 Task: Add a signature Jacob Baker containing With gratitude and appreciation, Jacob Baker to email address softage.2@softage.net and add a folder Valentines Day gifts
Action: Mouse moved to (557, 384)
Screenshot: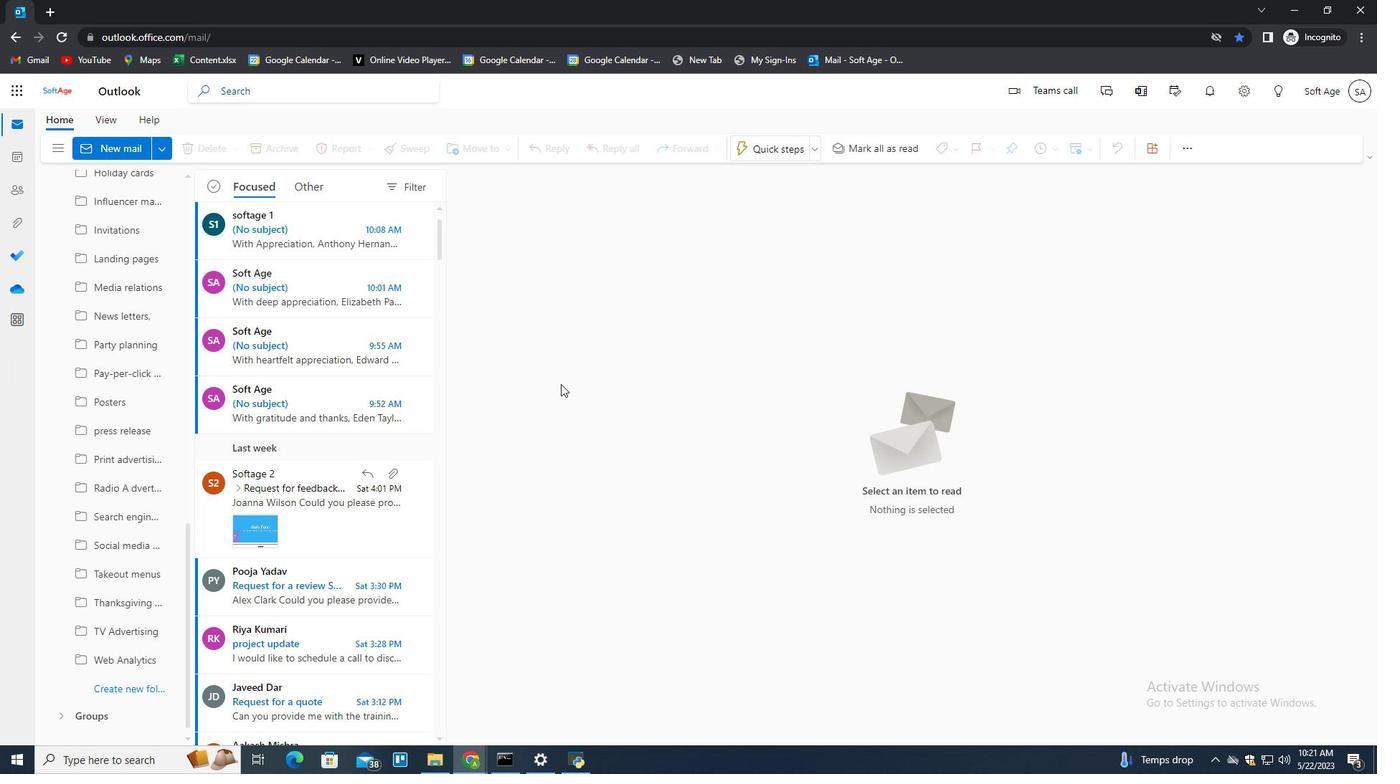 
Action: Key pressed n
Screenshot: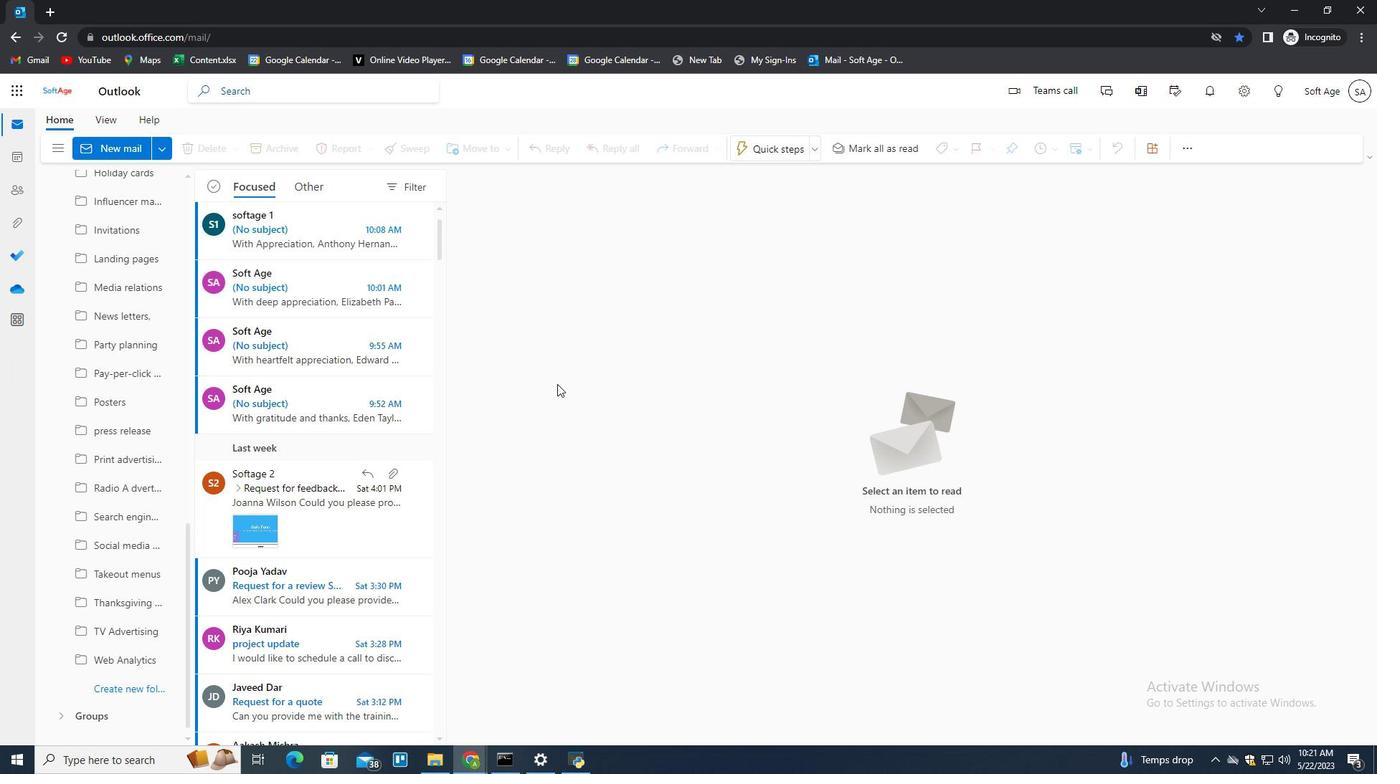 
Action: Mouse moved to (935, 149)
Screenshot: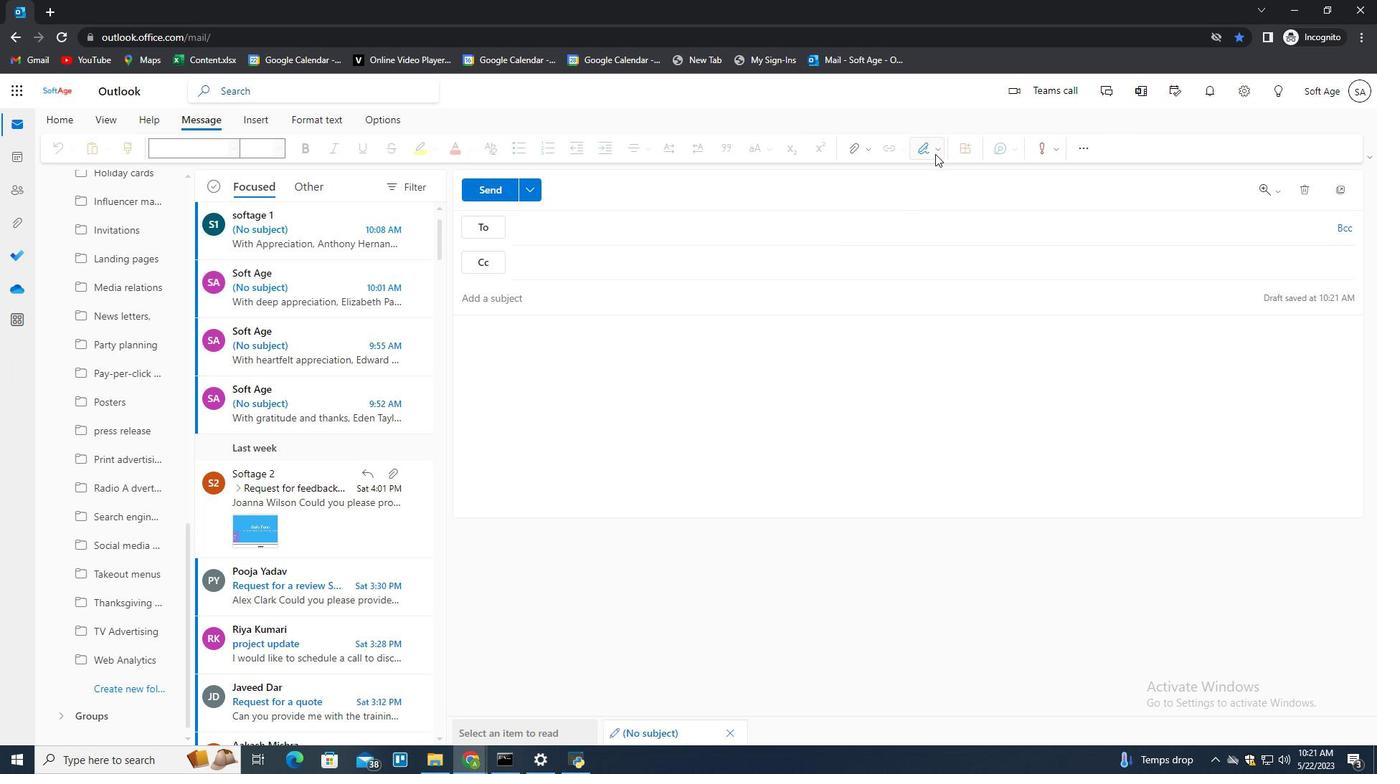 
Action: Mouse pressed left at (935, 149)
Screenshot: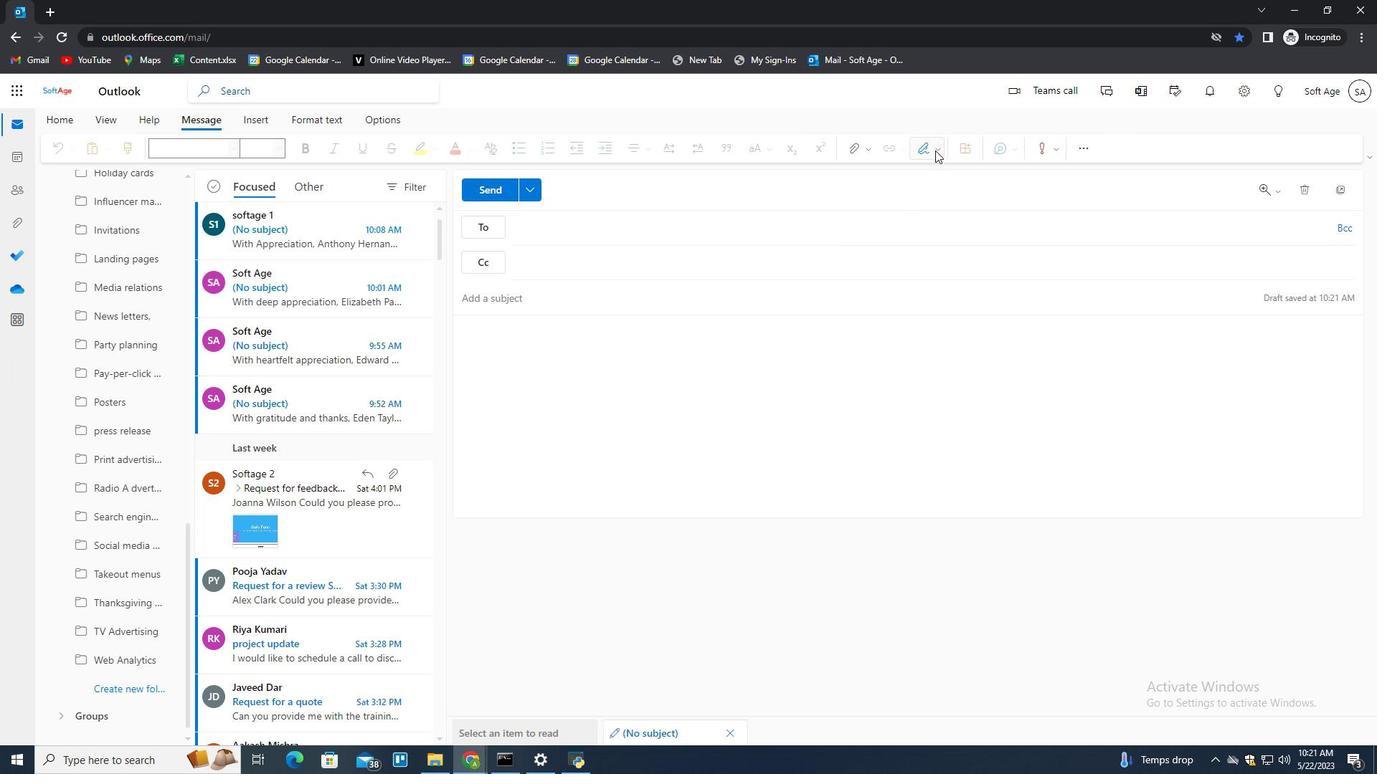 
Action: Mouse moved to (900, 204)
Screenshot: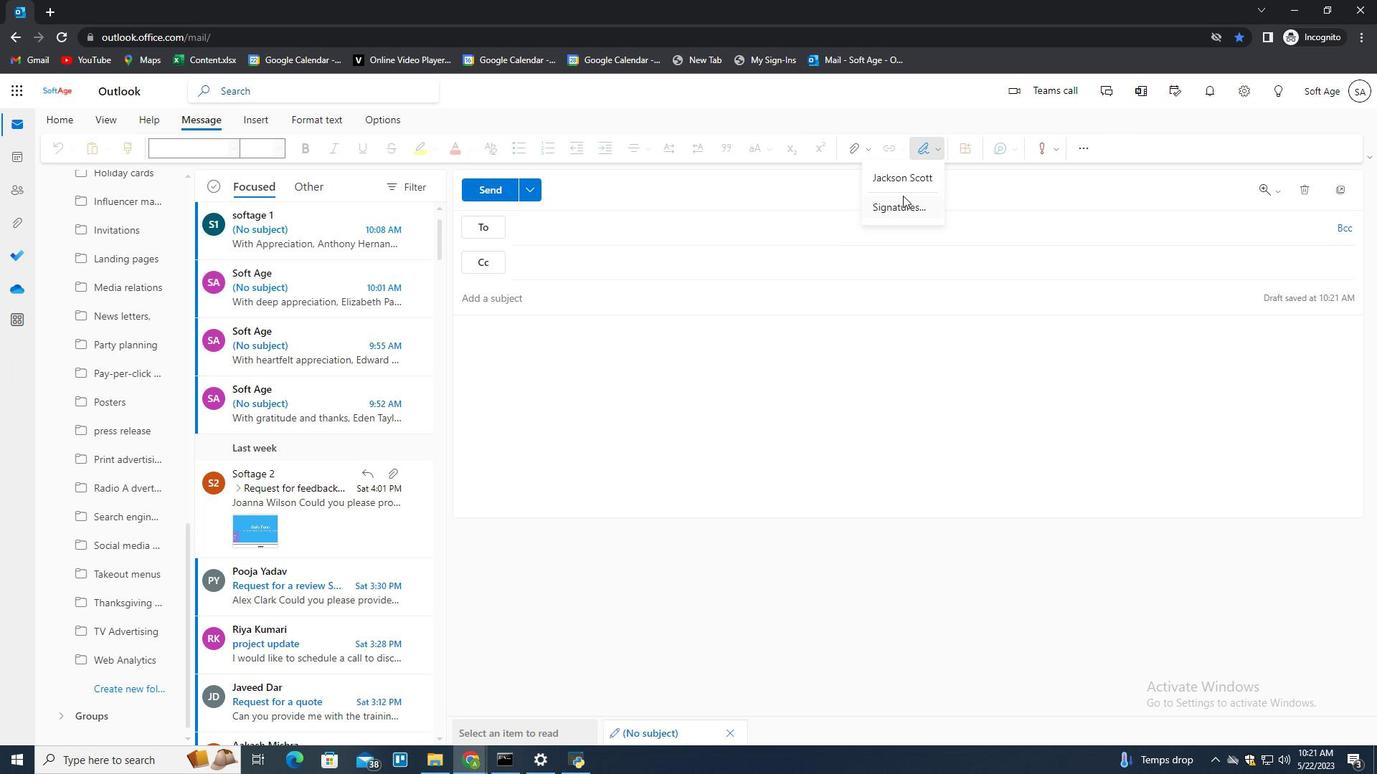 
Action: Mouse pressed left at (900, 204)
Screenshot: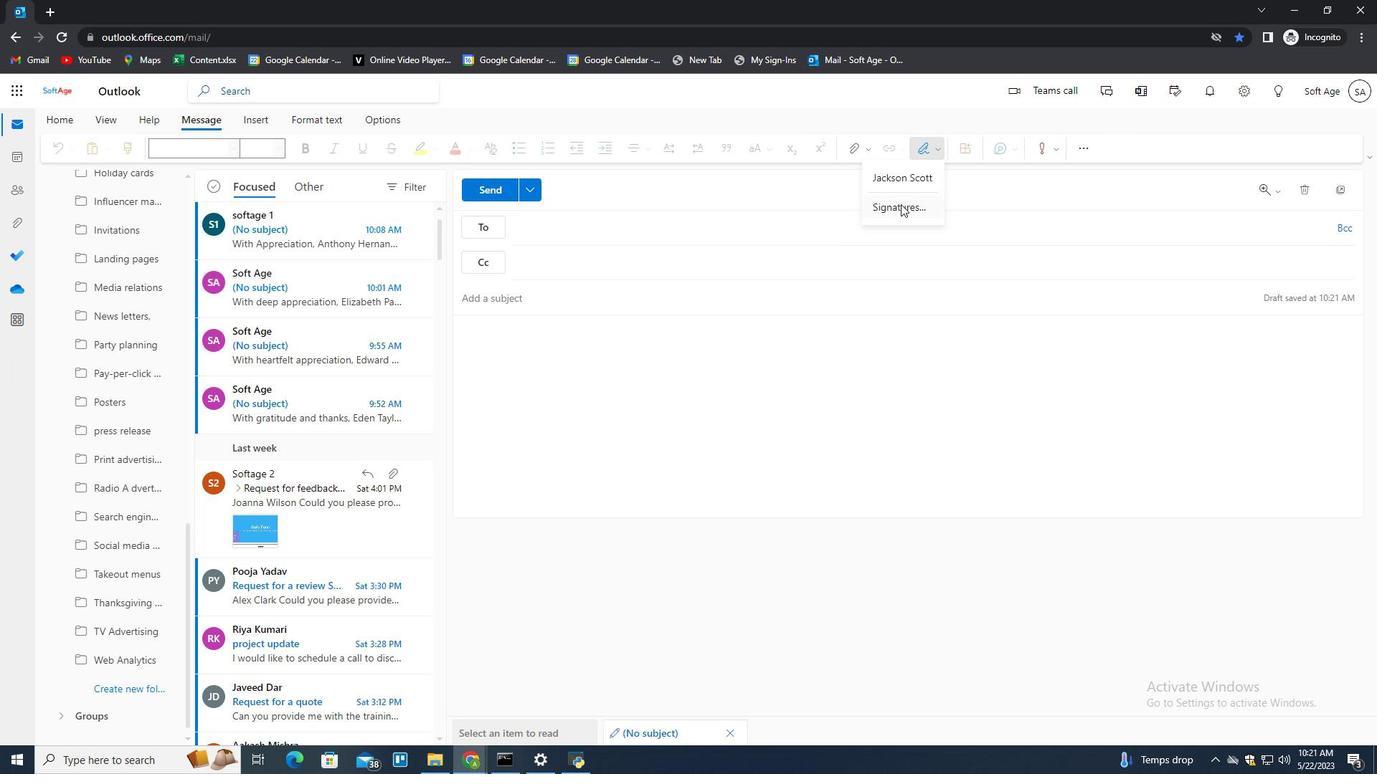 
Action: Mouse moved to (983, 258)
Screenshot: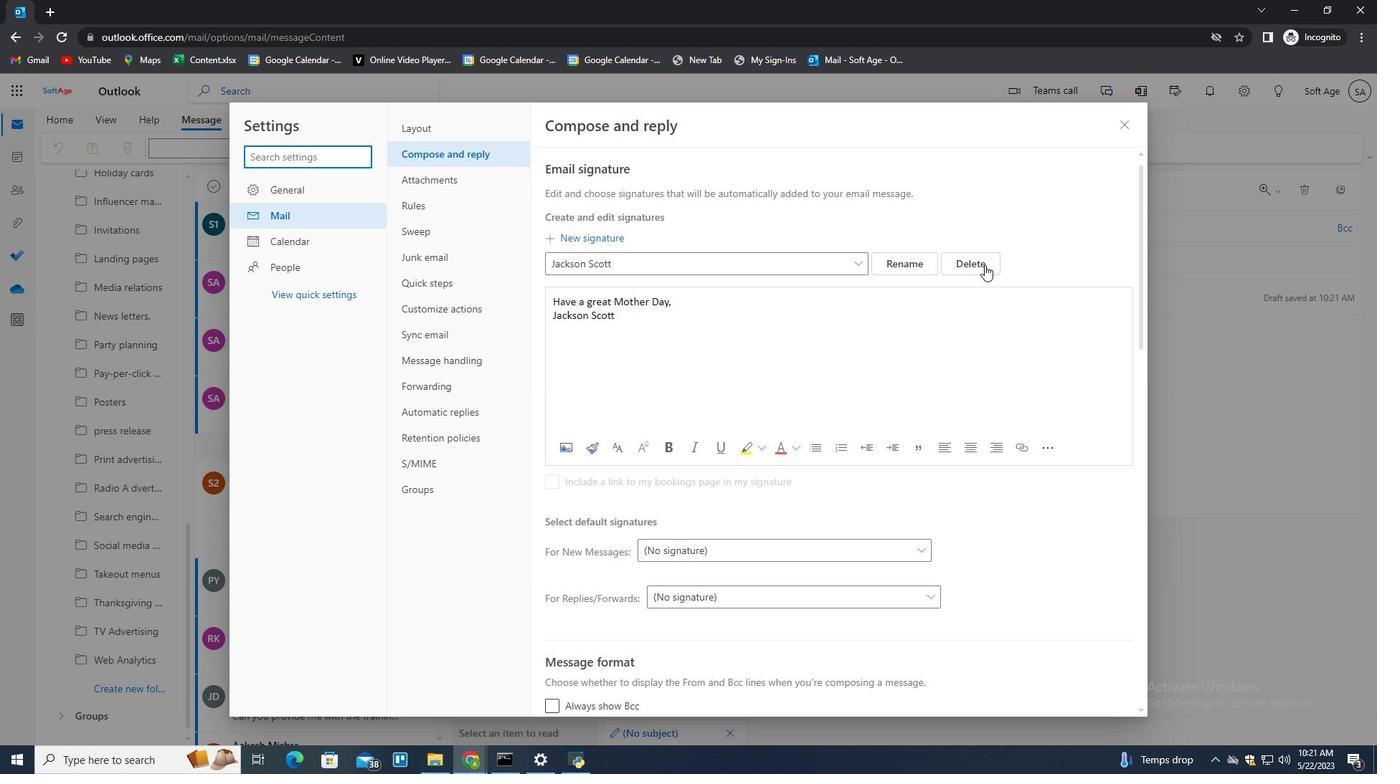 
Action: Mouse pressed left at (983, 258)
Screenshot: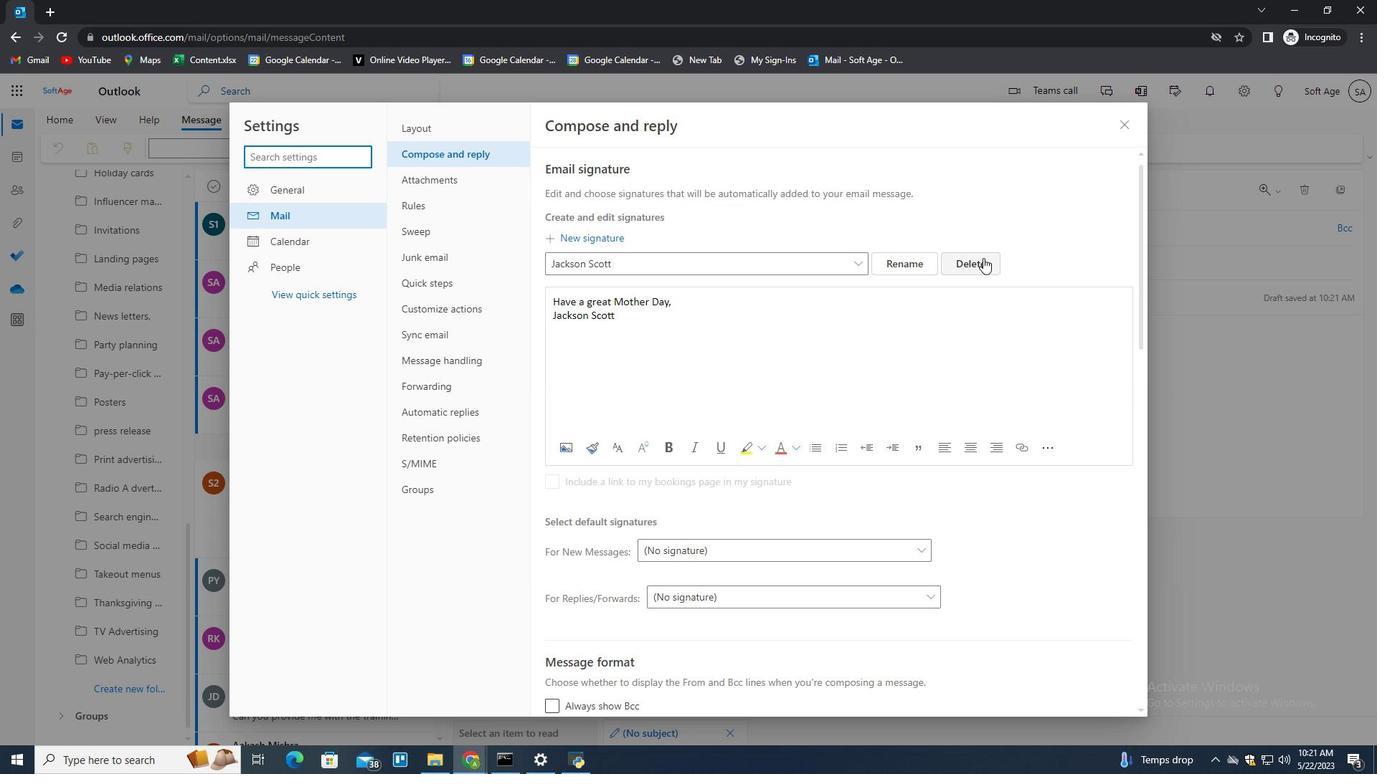 
Action: Mouse moved to (974, 262)
Screenshot: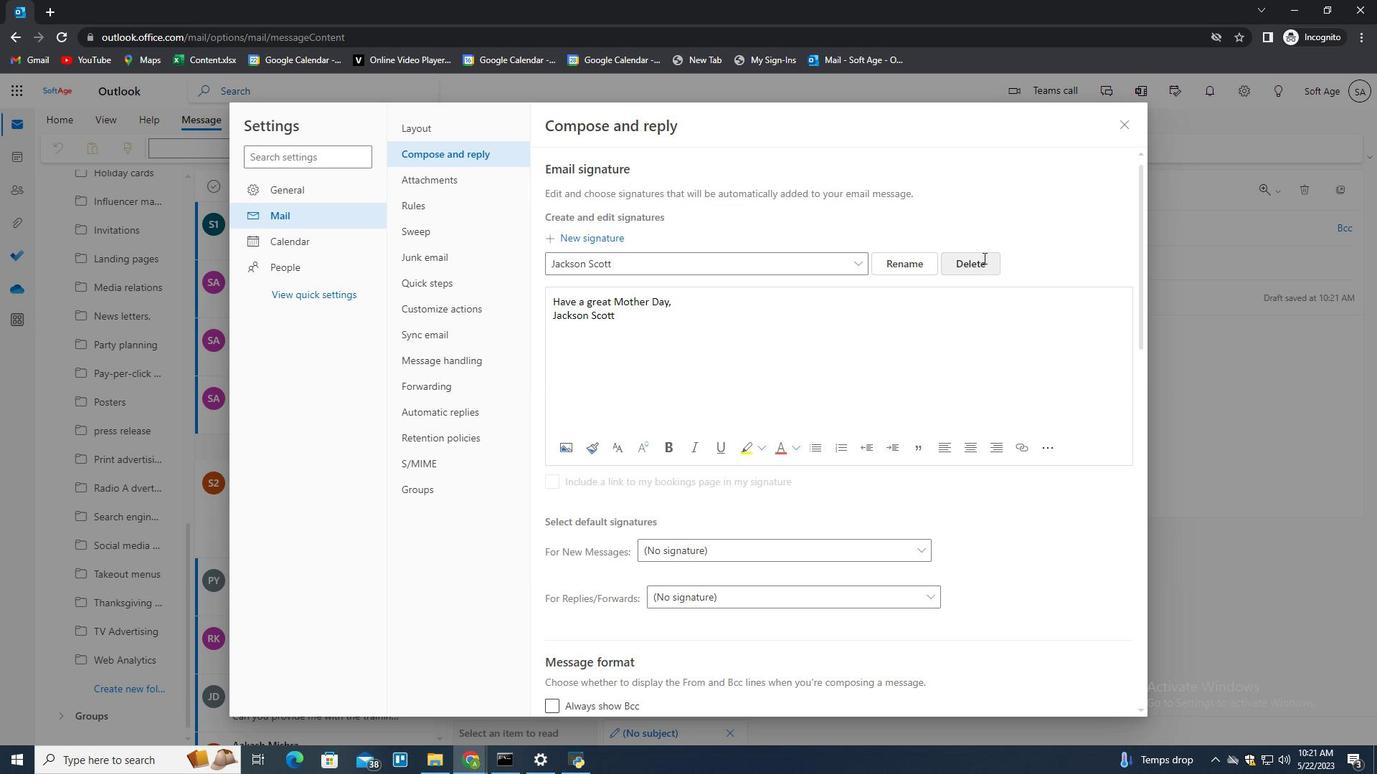 
Action: Mouse pressed left at (974, 262)
Screenshot: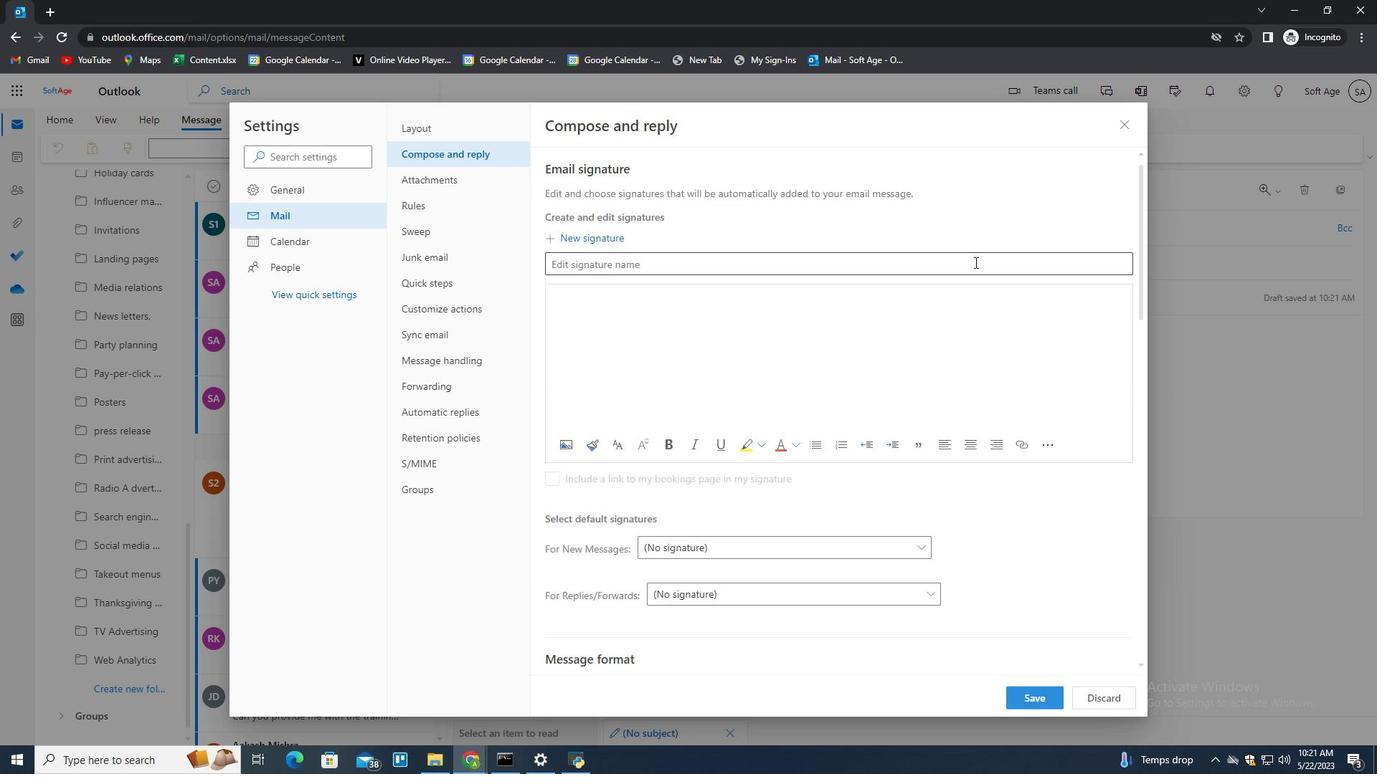 
Action: Mouse moved to (1002, 231)
Screenshot: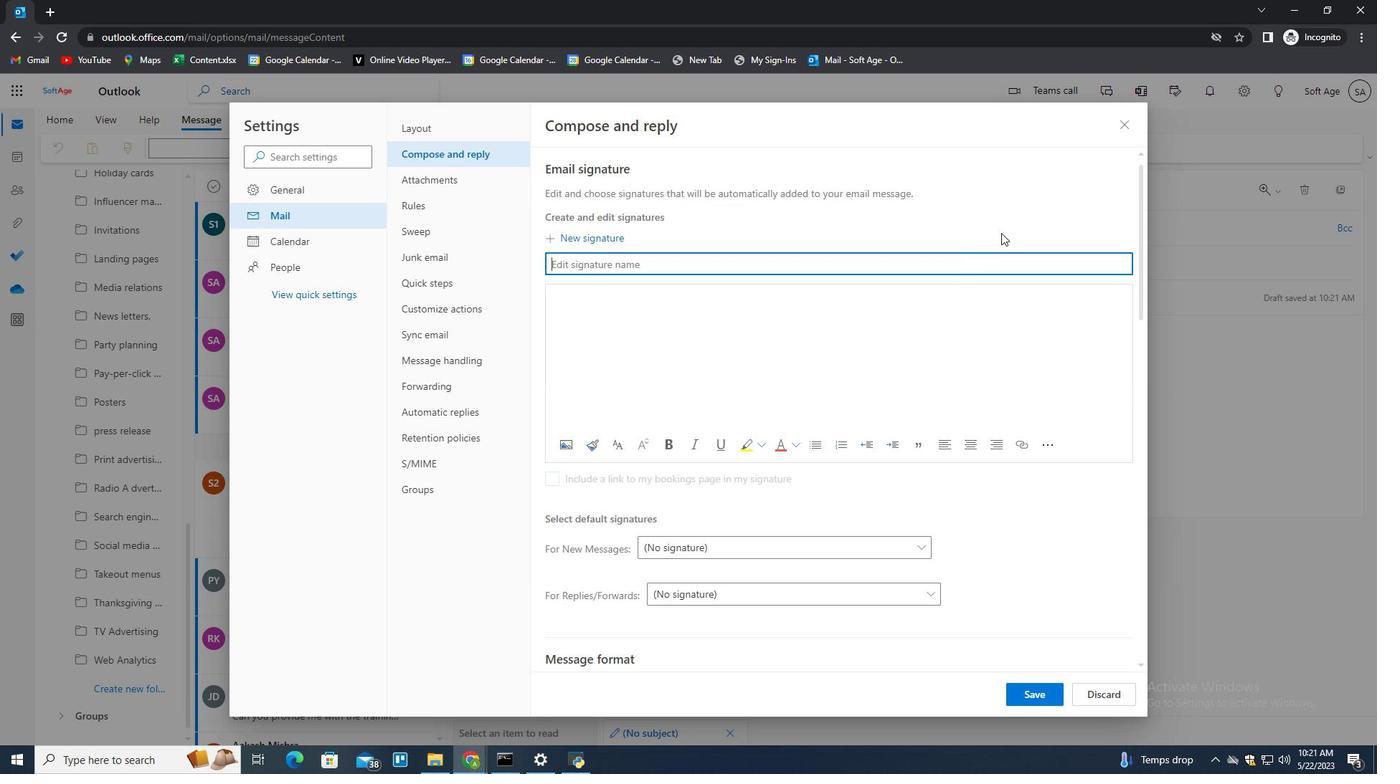 
Action: Key pressed <Key.shift>Jacob<Key.space><Key.shift>Da<Key.backspace><Key.backspace>b<Key.backspace><Key.shift>Baker<Key.tab><Key.shift>With<Key.space>gratitude<Key.space>and<Key.space>apprecitation,<Key.shift_r><Key.enter><Key.shift>Ja<Key.backspace><Key.backspace><Key.backspace><Key.backspace><Key.backspace><Key.backspace><Key.backspace><Key.backspace><Key.backspace><Key.backspace>atio,<Key.shift_r><Key.enter><Key.shift><Key.shift><Key.shift><Key.shift><Key.shift>Jo<Key.backspace>abo<Key.backspace><Key.backspace>v<Key.backspace>coc<Key.backspace>g<Key.space><Key.backspace><Key.backspace>b<Key.space><Key.shift>Ga<Key.backspace><Key.backspace><Key.shift>Baker
Screenshot: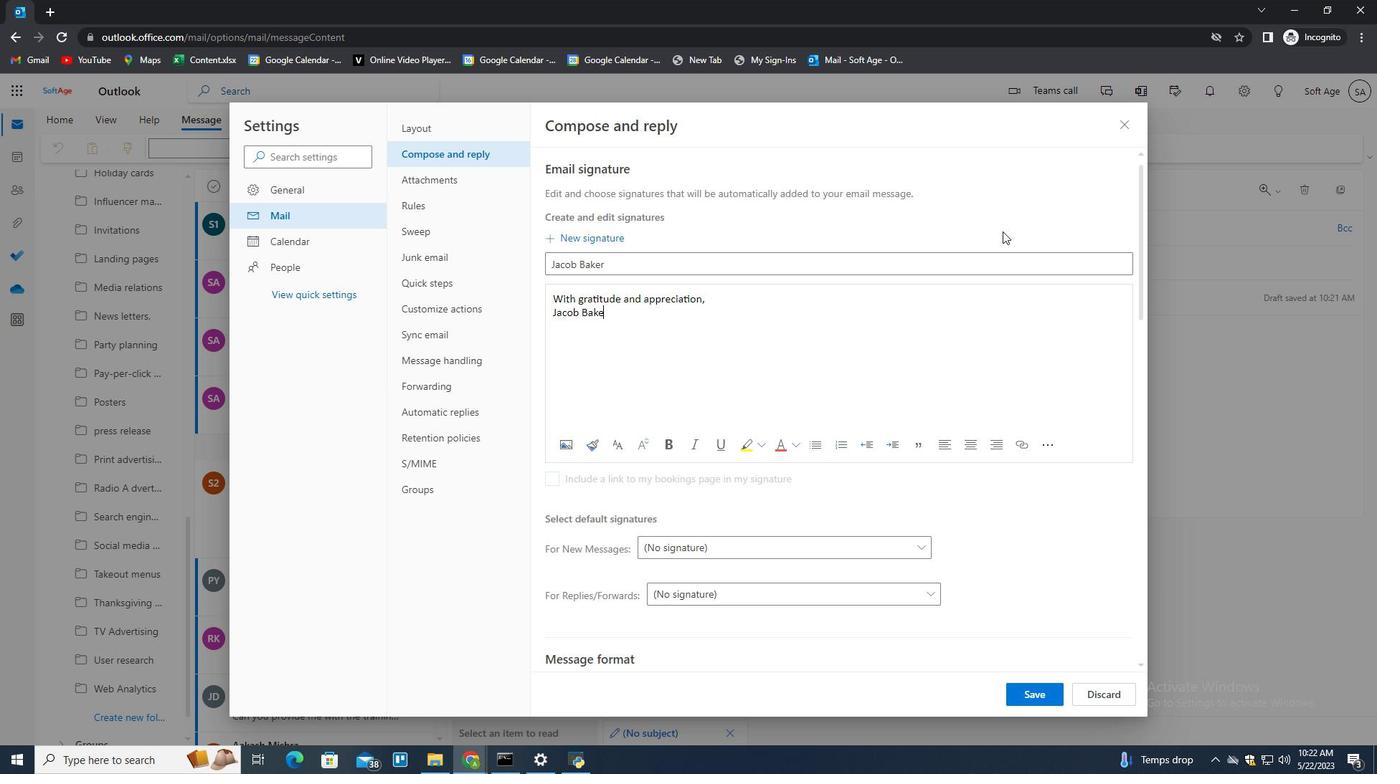 
Action: Mouse moved to (1029, 697)
Screenshot: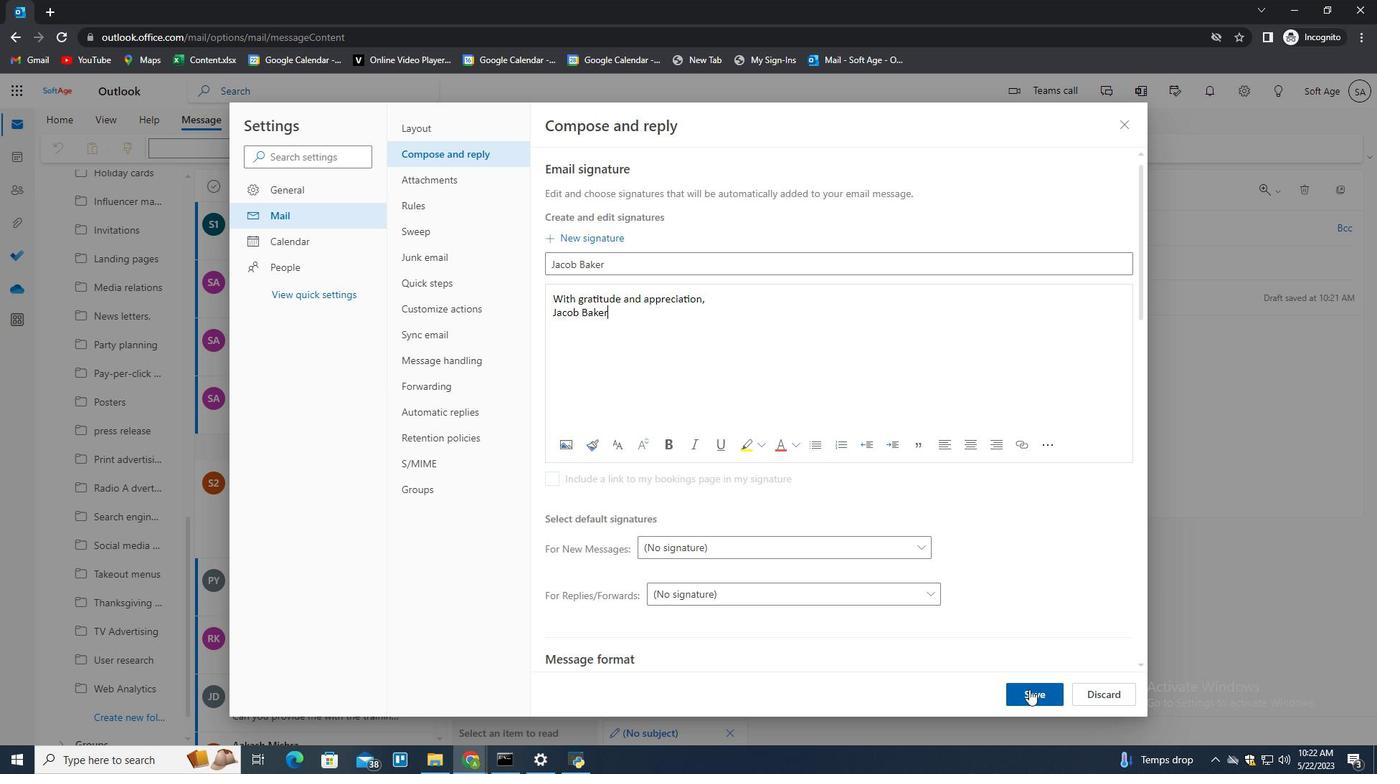 
Action: Mouse pressed left at (1029, 697)
Screenshot: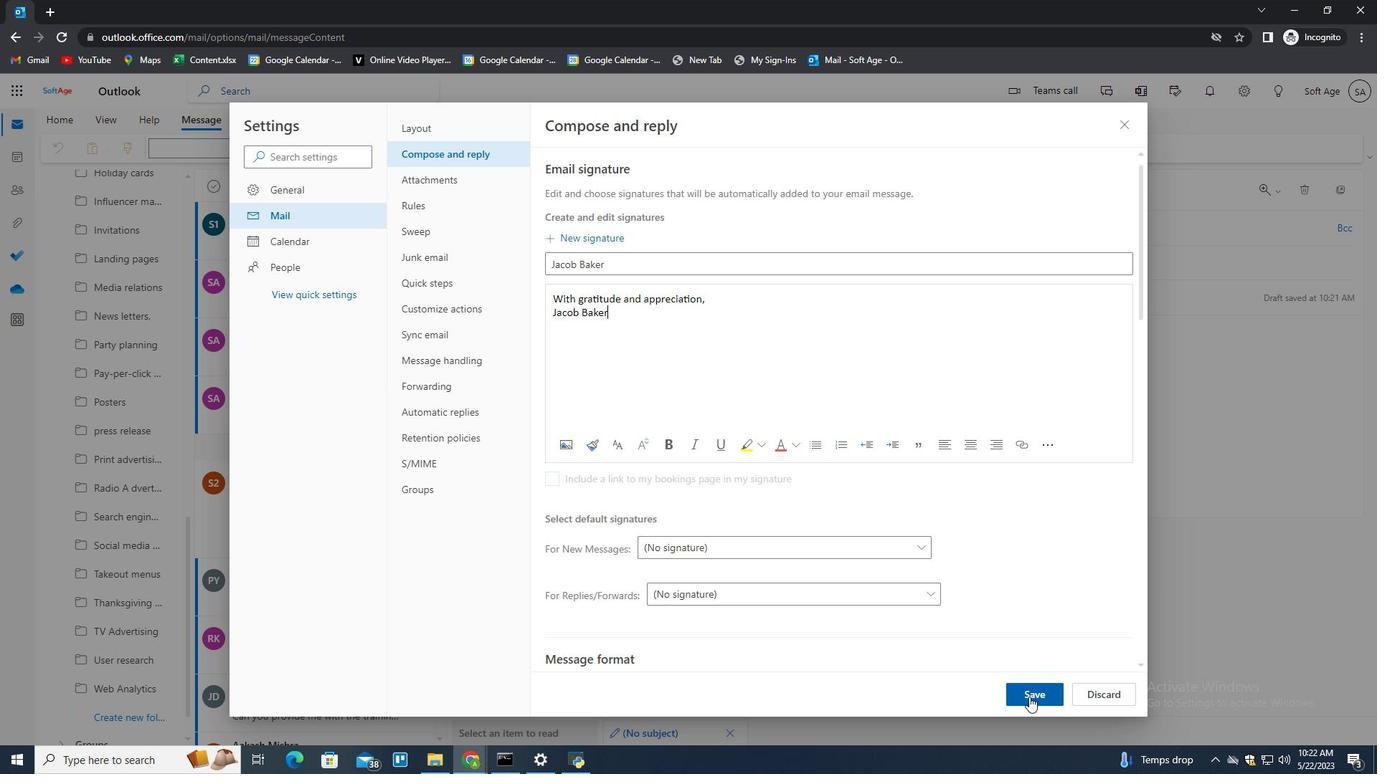 
Action: Mouse moved to (1228, 477)
Screenshot: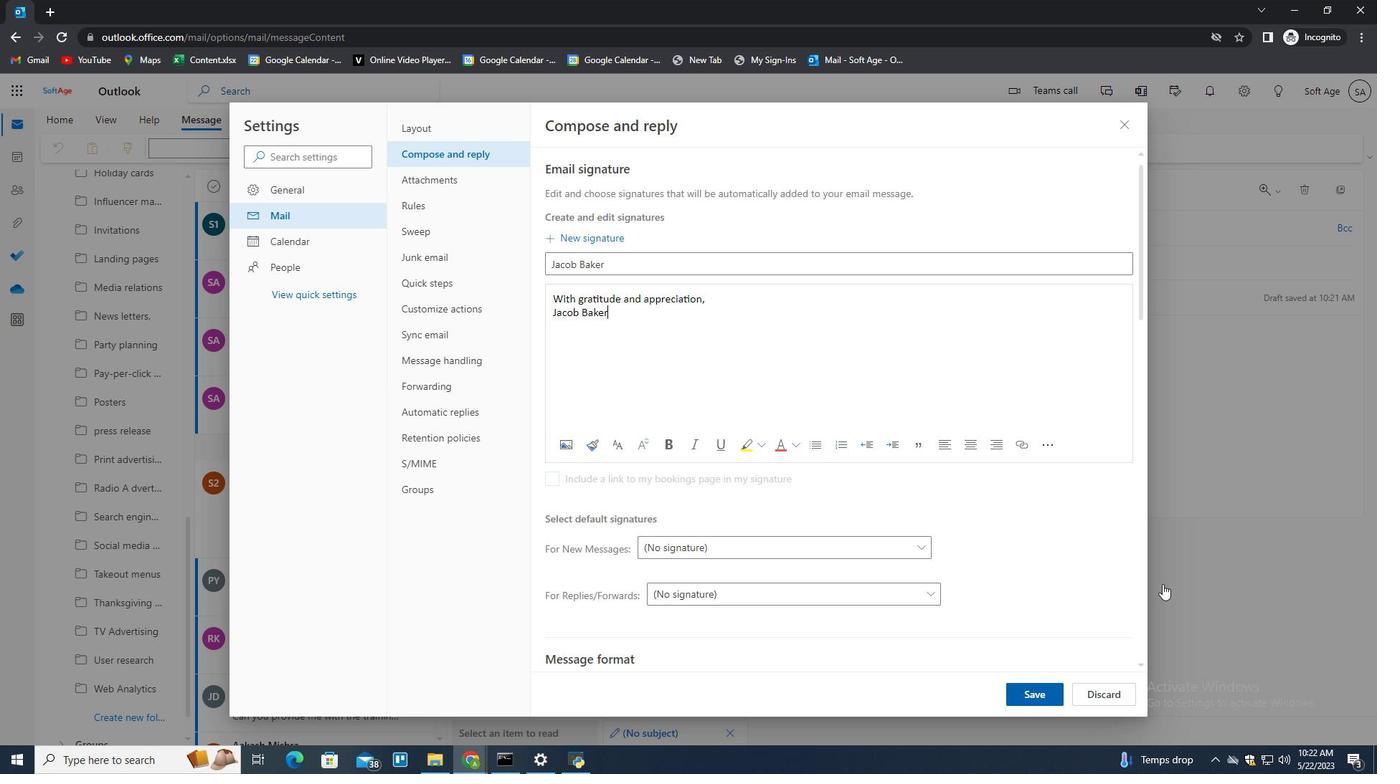 
Action: Mouse pressed left at (1228, 477)
Screenshot: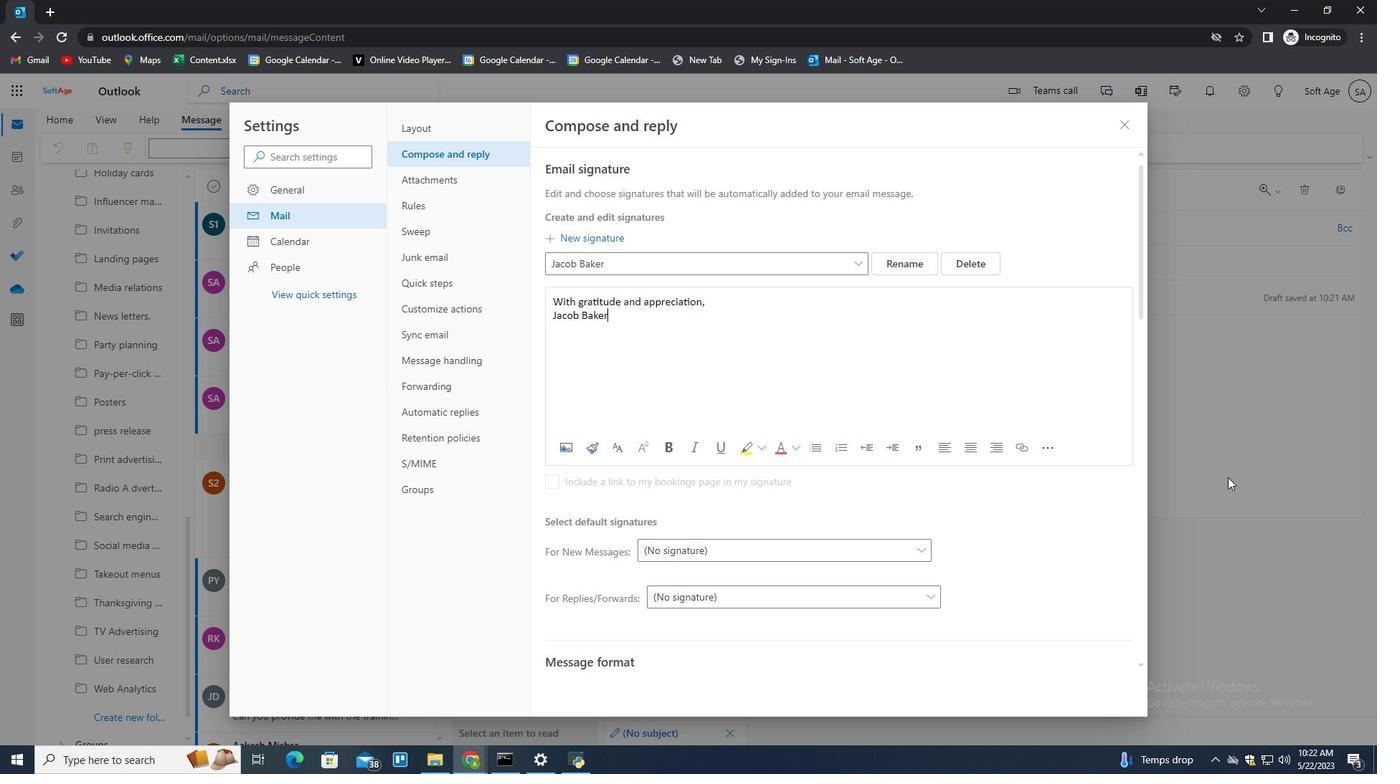 
Action: Mouse moved to (919, 148)
Screenshot: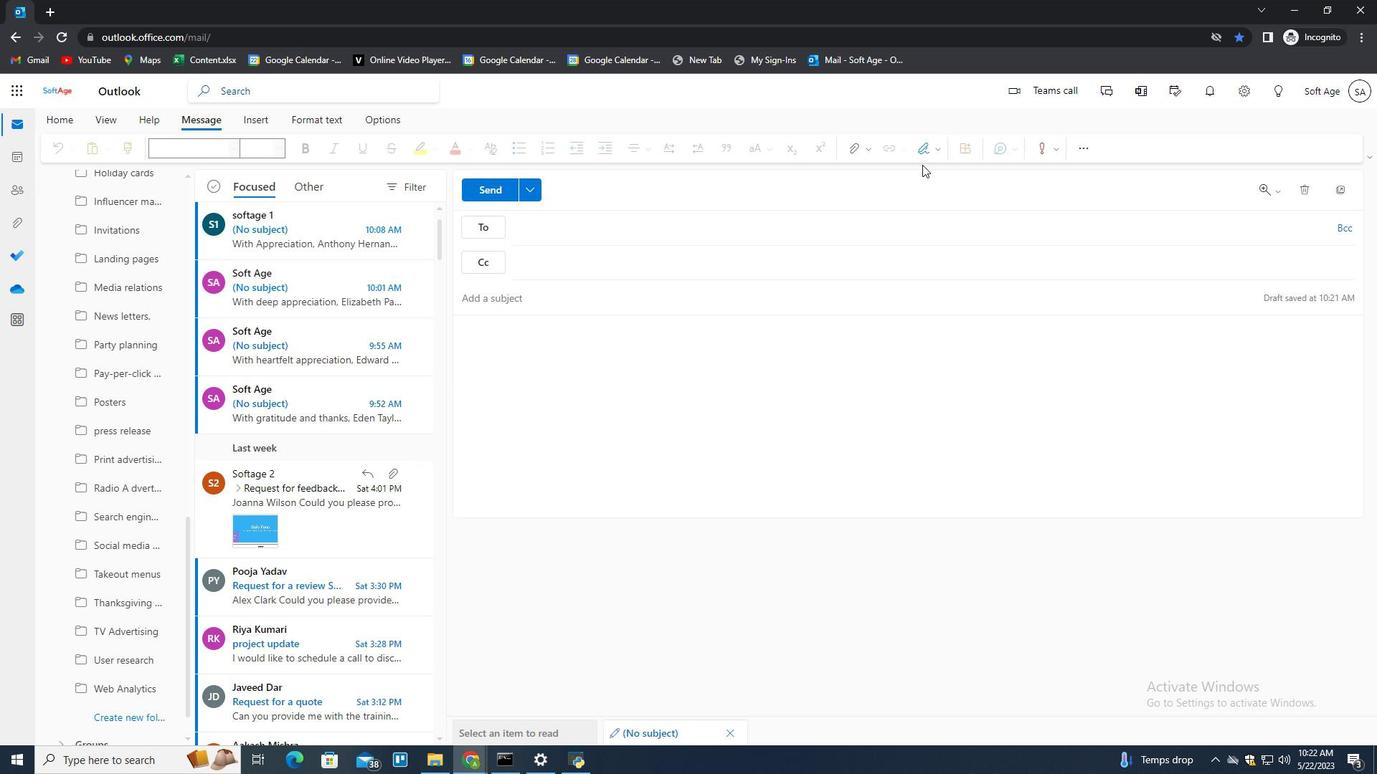 
Action: Mouse pressed left at (919, 148)
Screenshot: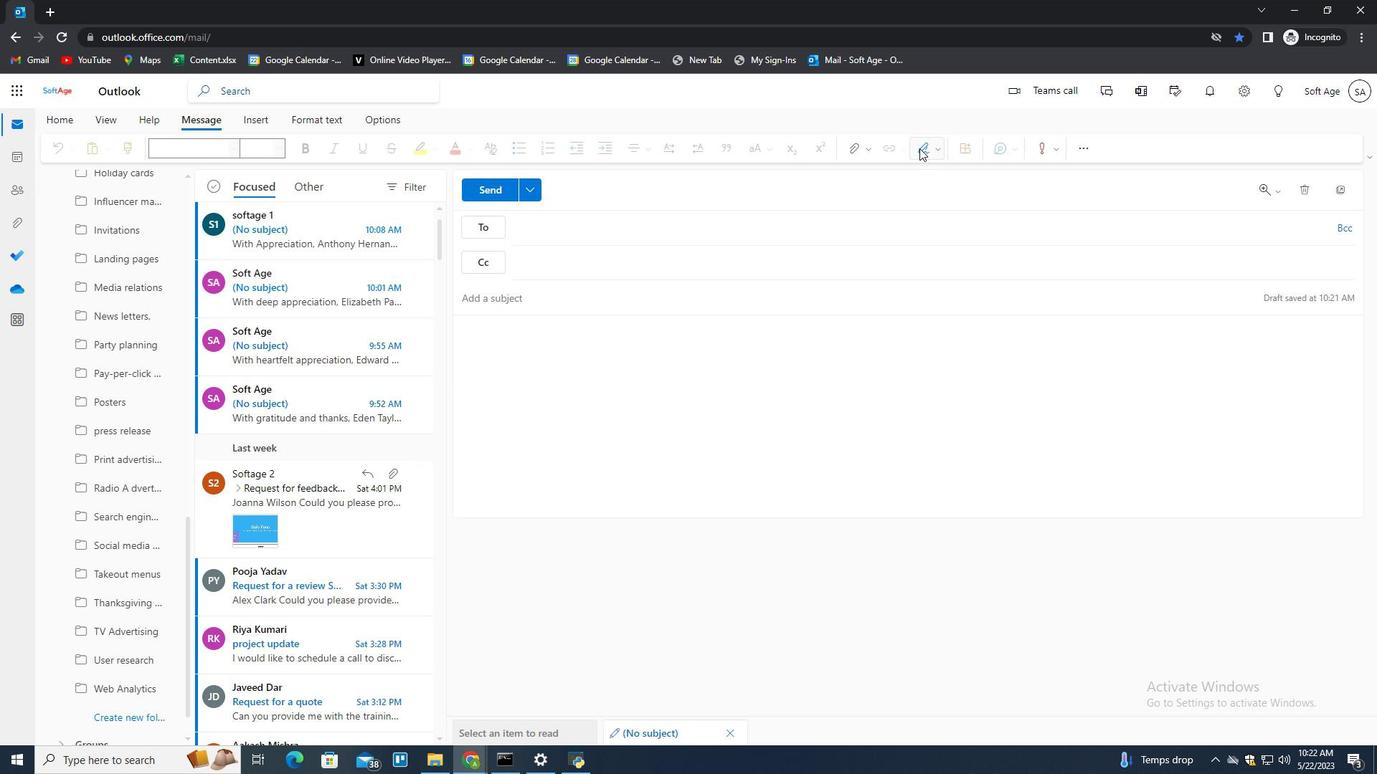 
Action: Mouse moved to (902, 181)
Screenshot: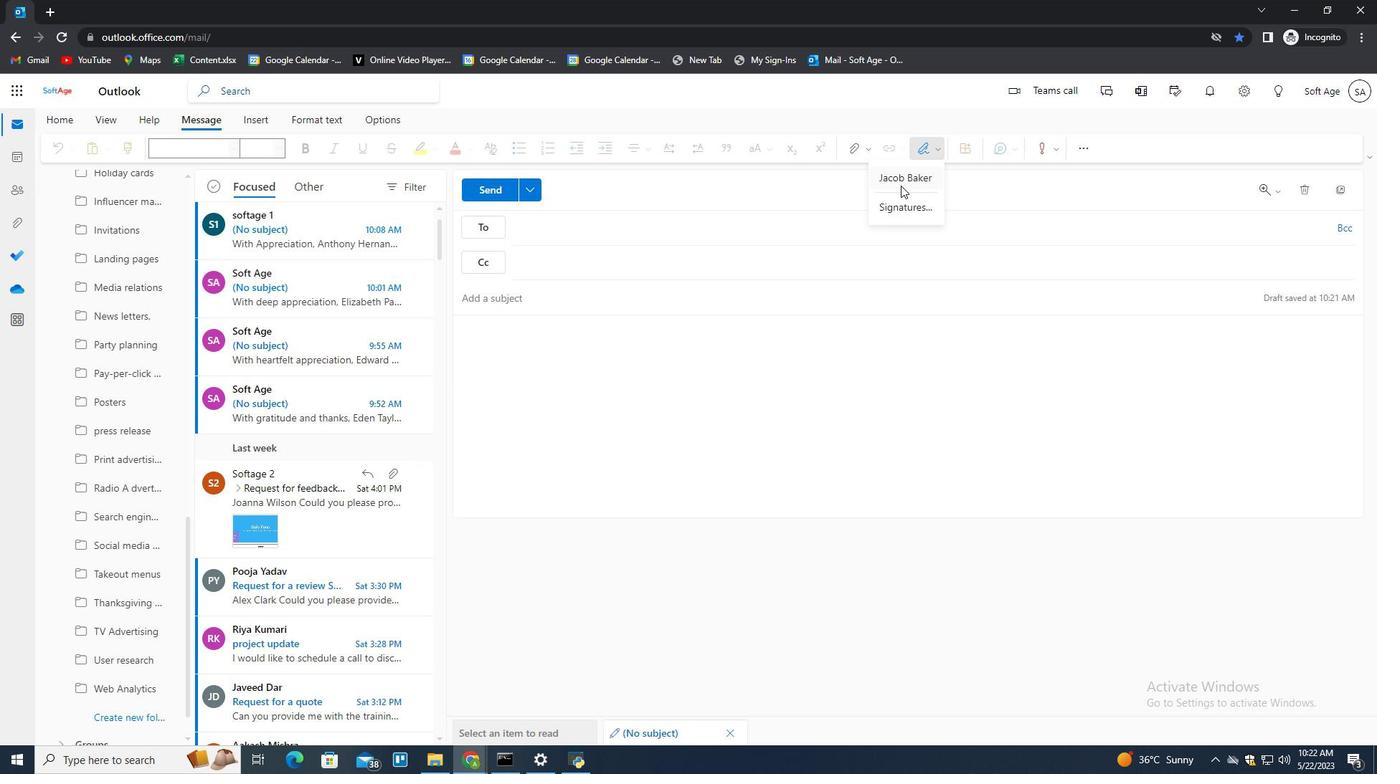 
Action: Mouse pressed left at (902, 181)
Screenshot: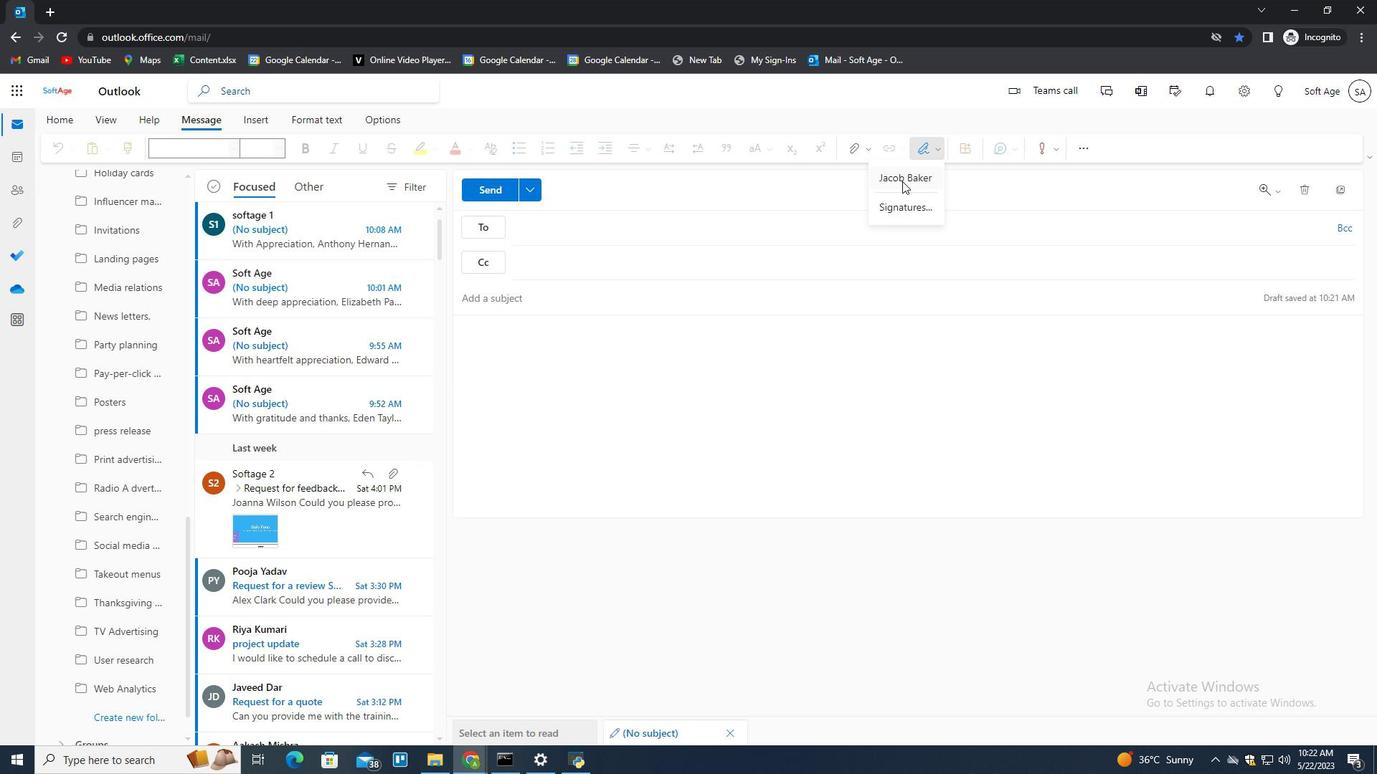 
Action: Mouse moved to (448, 465)
Screenshot: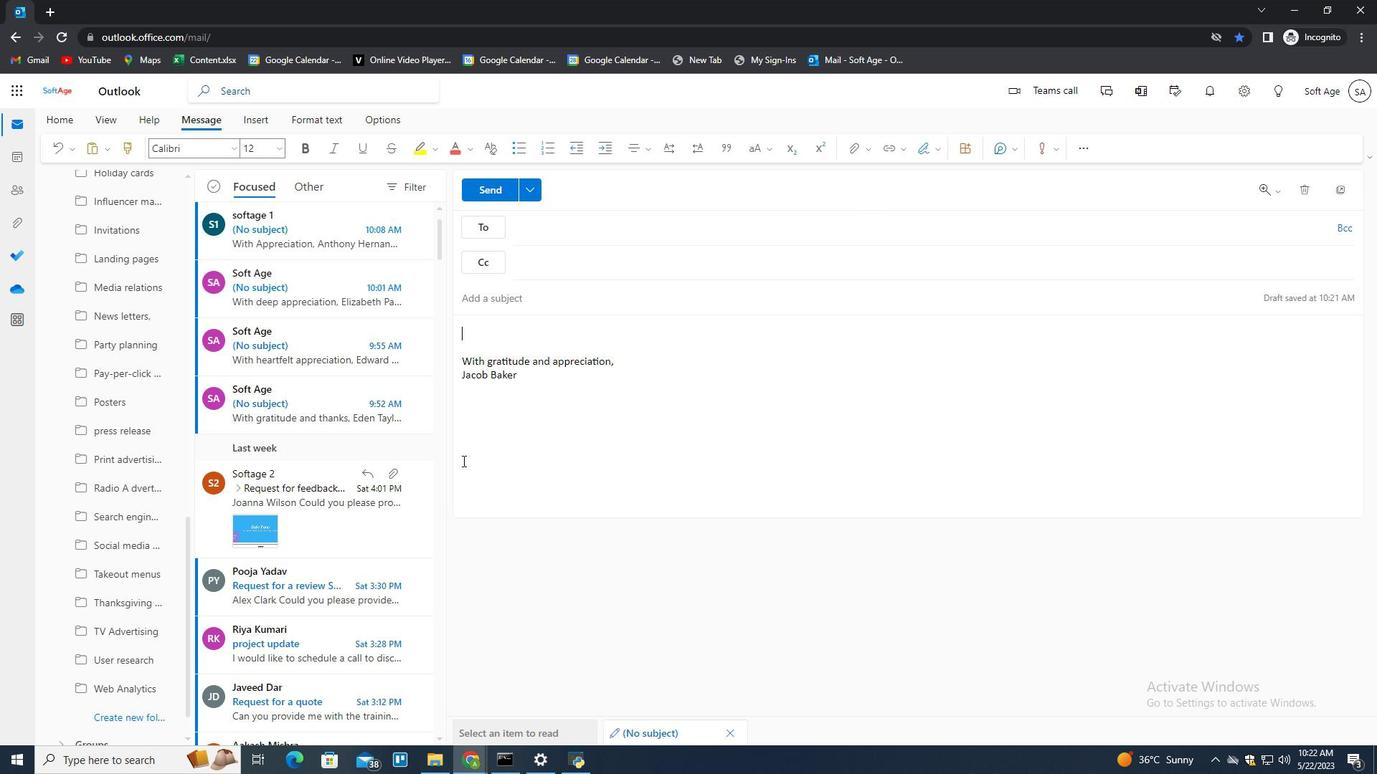 
Action: Mouse scrolled (448, 464) with delta (0, 0)
Screenshot: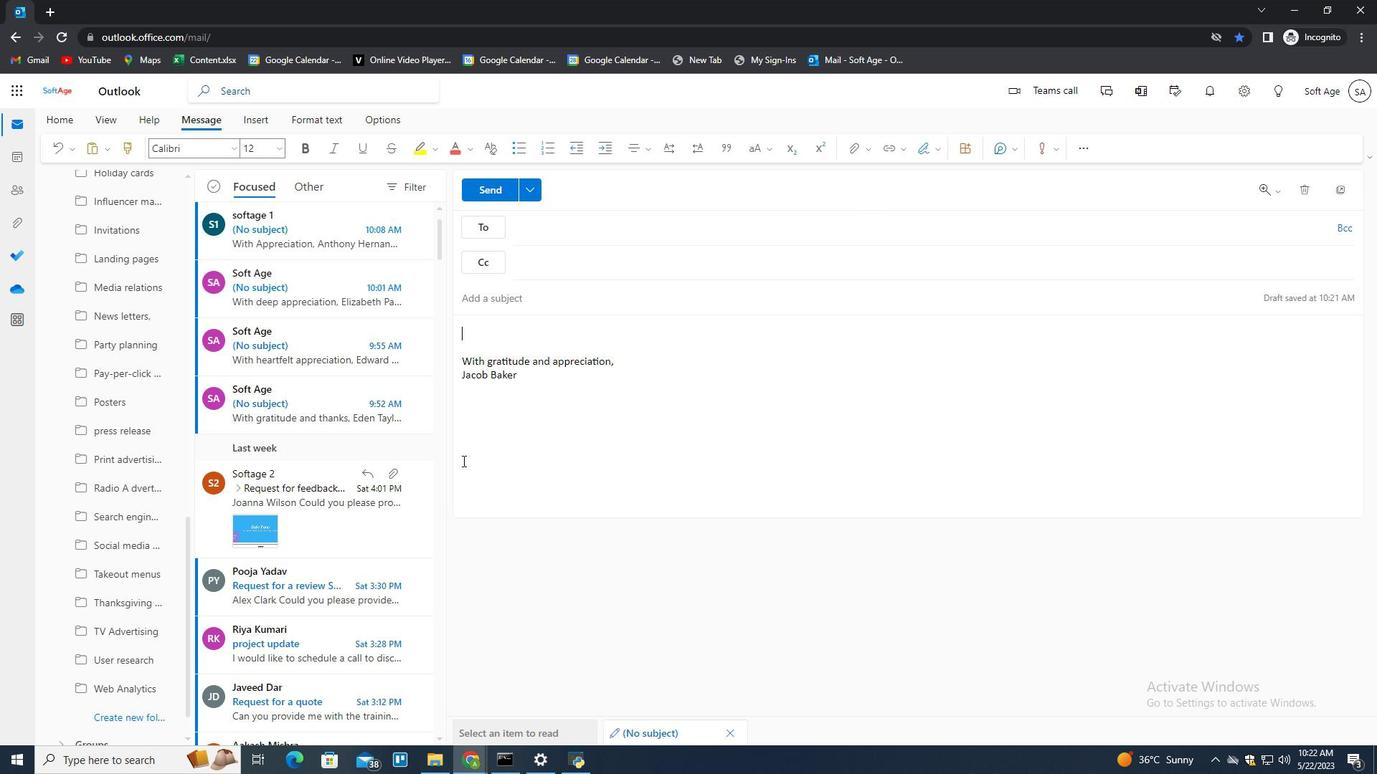 
Action: Mouse moved to (447, 466)
Screenshot: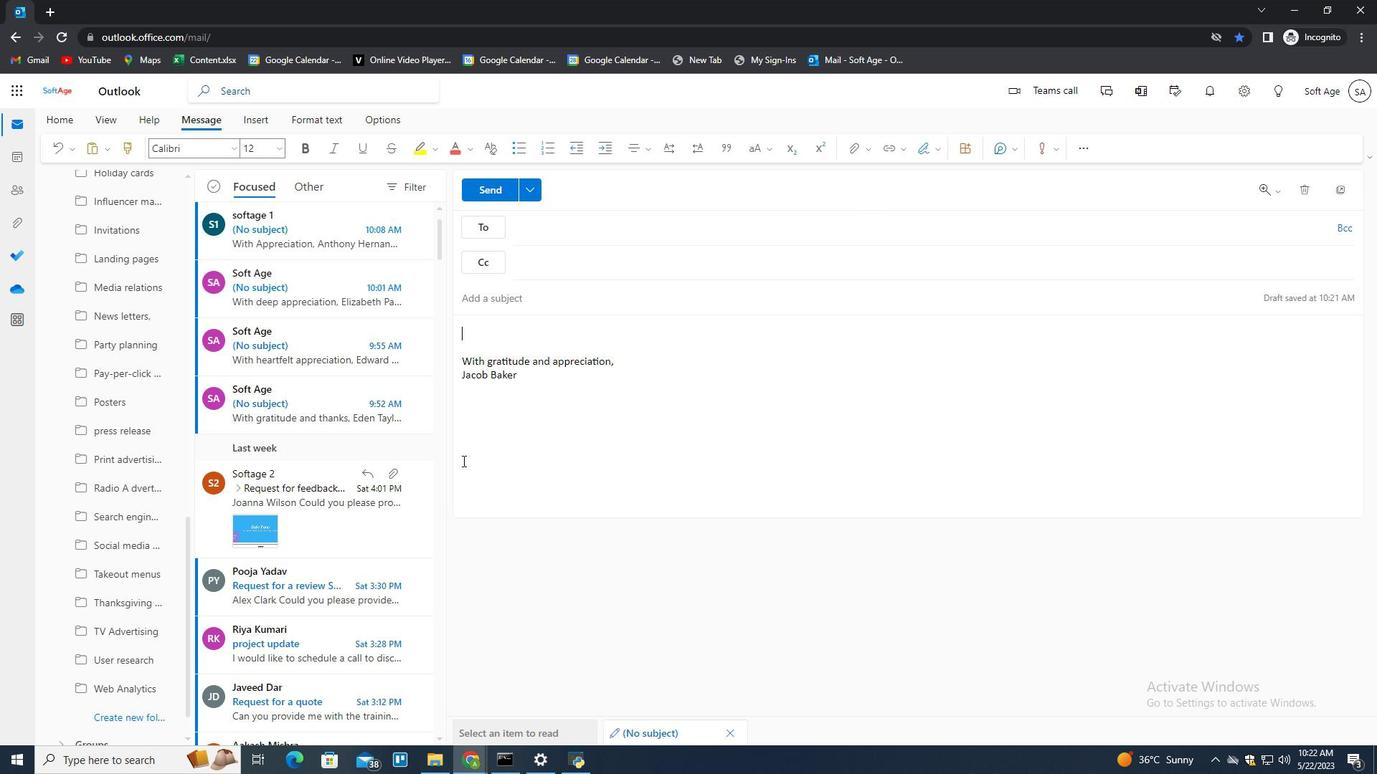 
Action: Mouse scrolled (447, 465) with delta (0, 0)
Screenshot: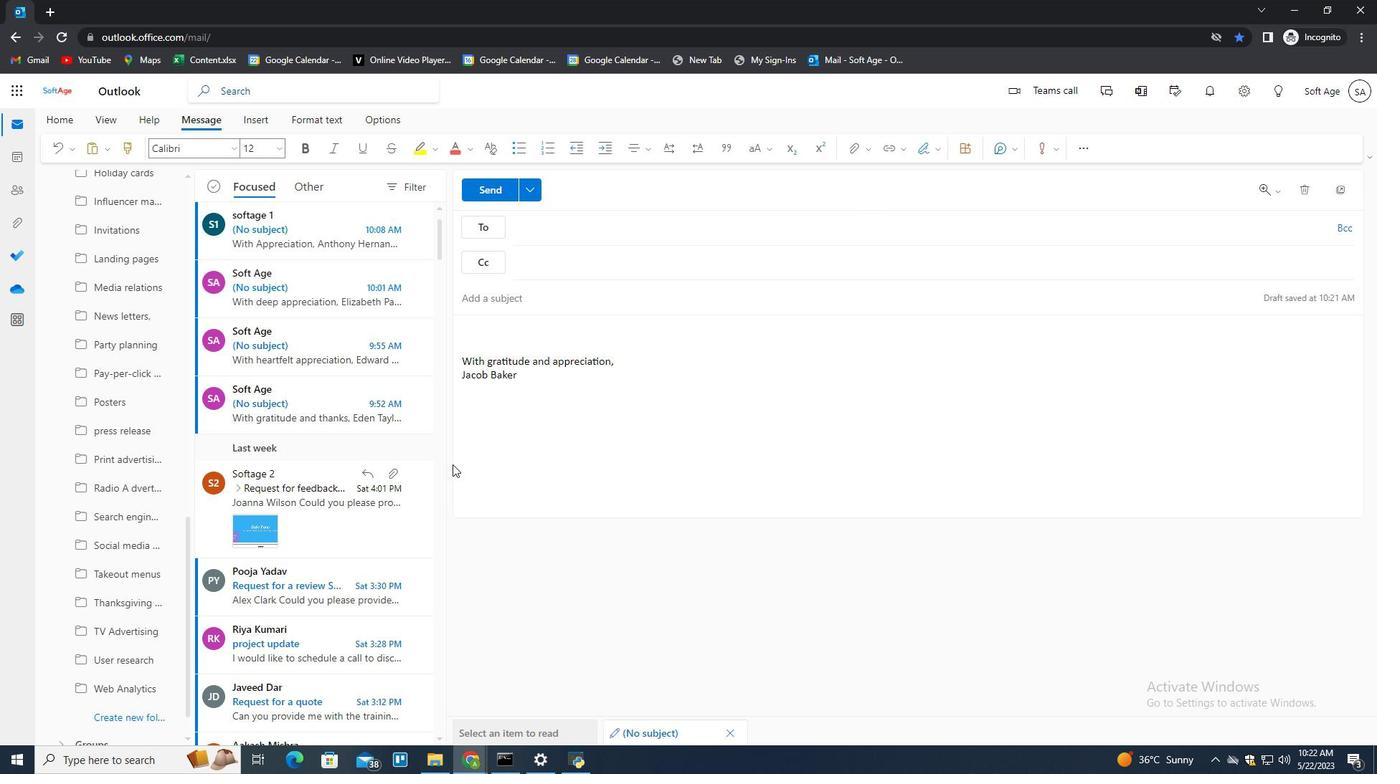 
Action: Mouse scrolled (447, 465) with delta (0, 0)
Screenshot: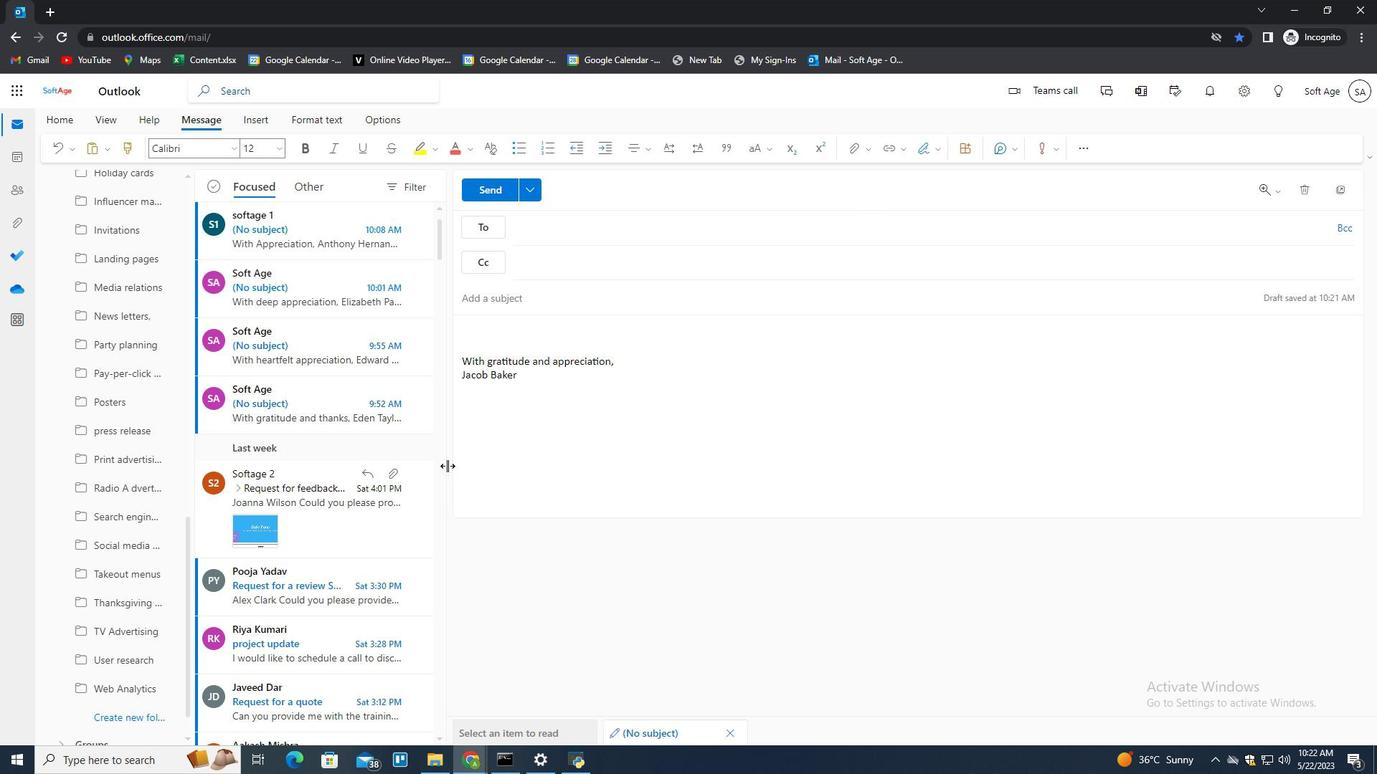 
Action: Mouse moved to (444, 466)
Screenshot: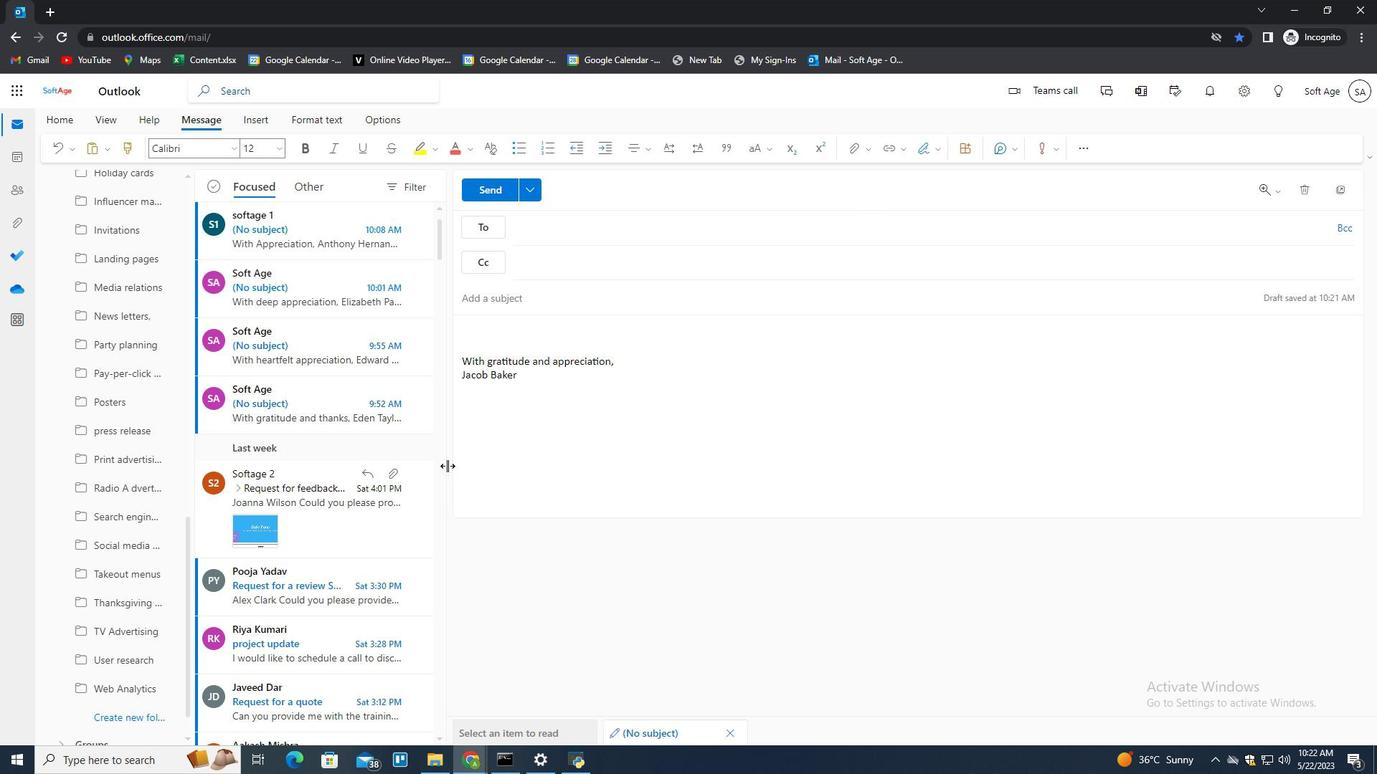 
Action: Mouse scrolled (444, 466) with delta (0, 0)
Screenshot: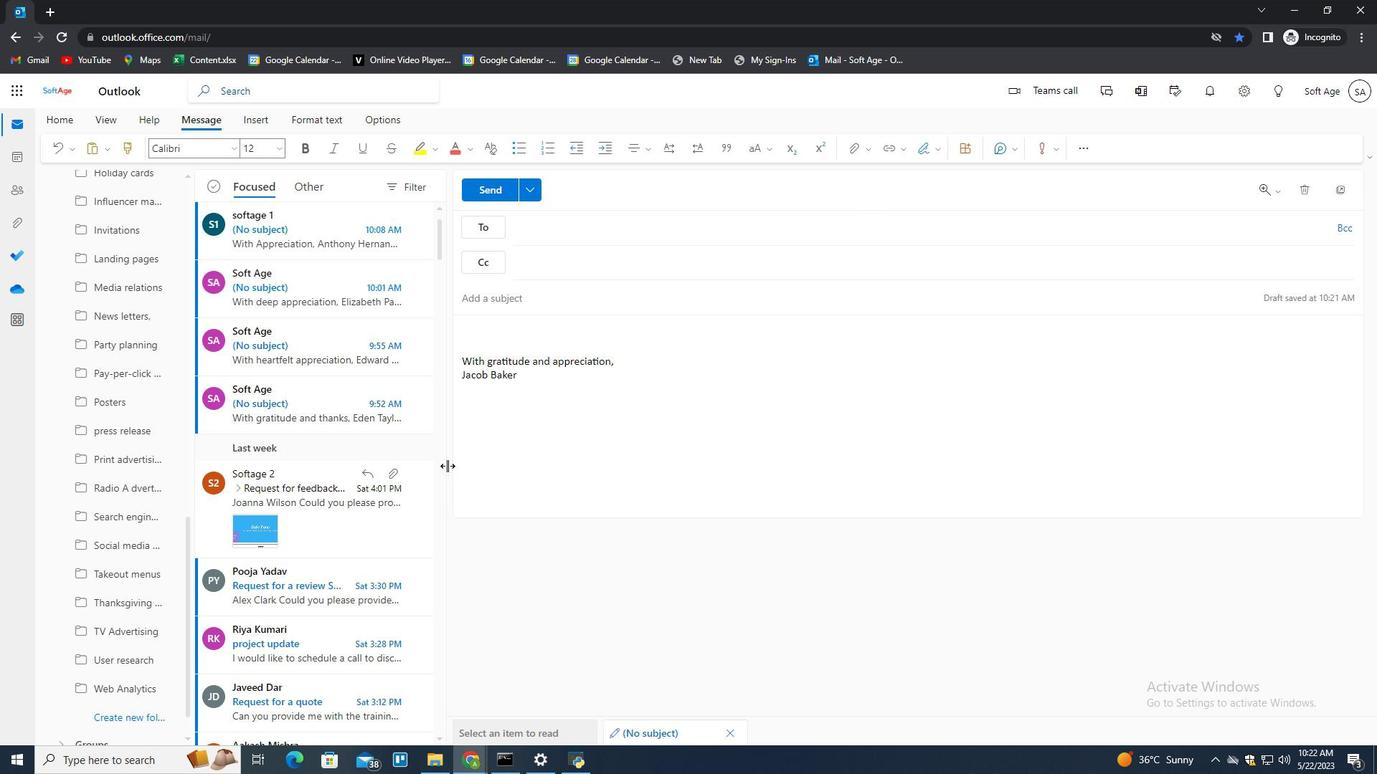 
Action: Mouse moved to (192, 618)
Screenshot: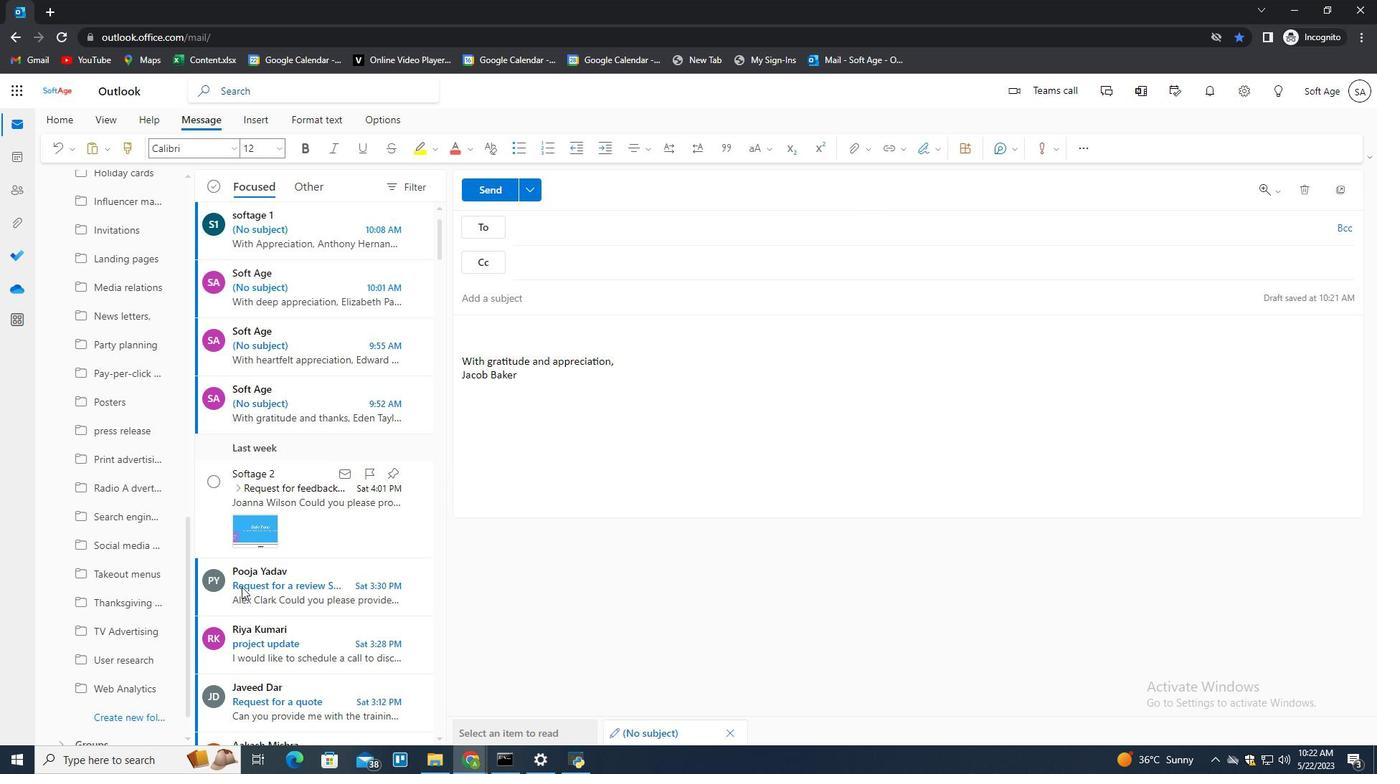 
Action: Mouse scrolled (192, 617) with delta (0, 0)
Screenshot: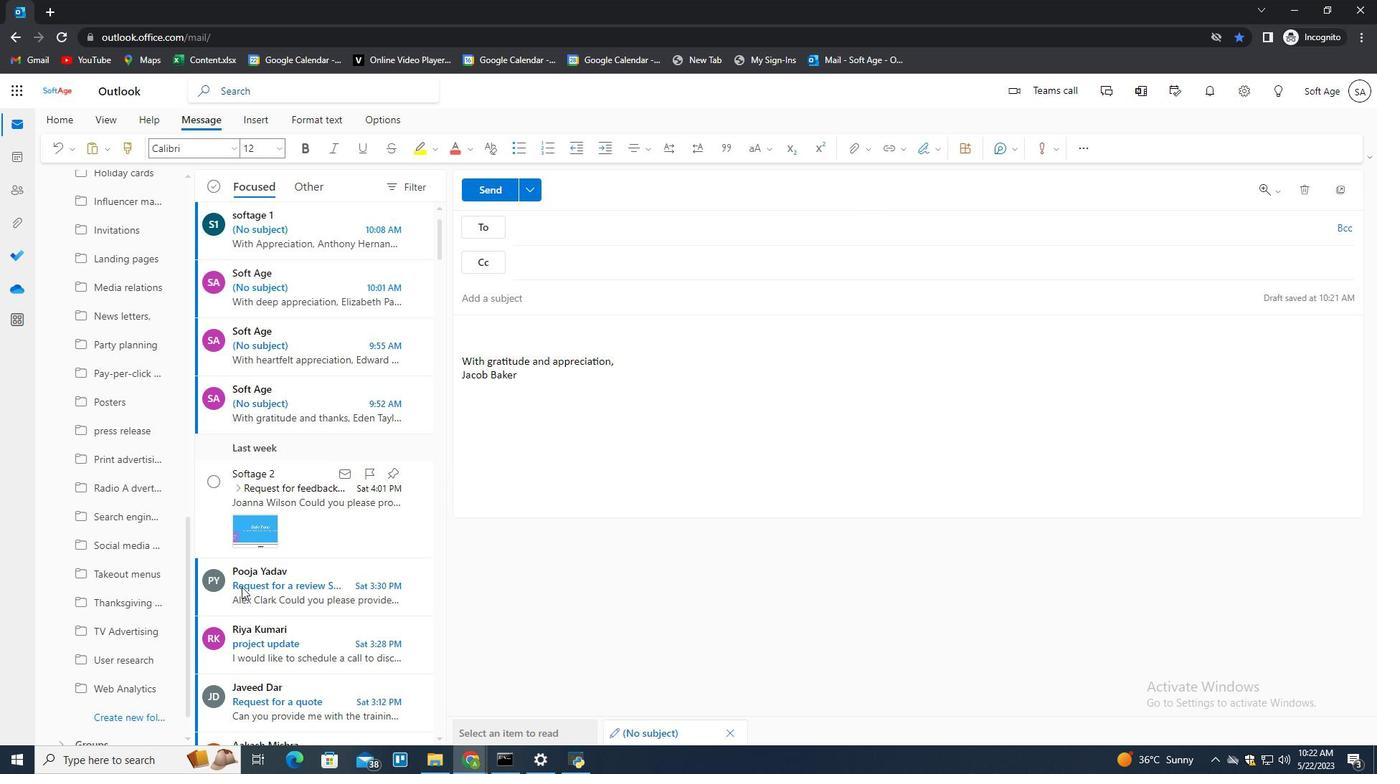 
Action: Mouse moved to (178, 630)
Screenshot: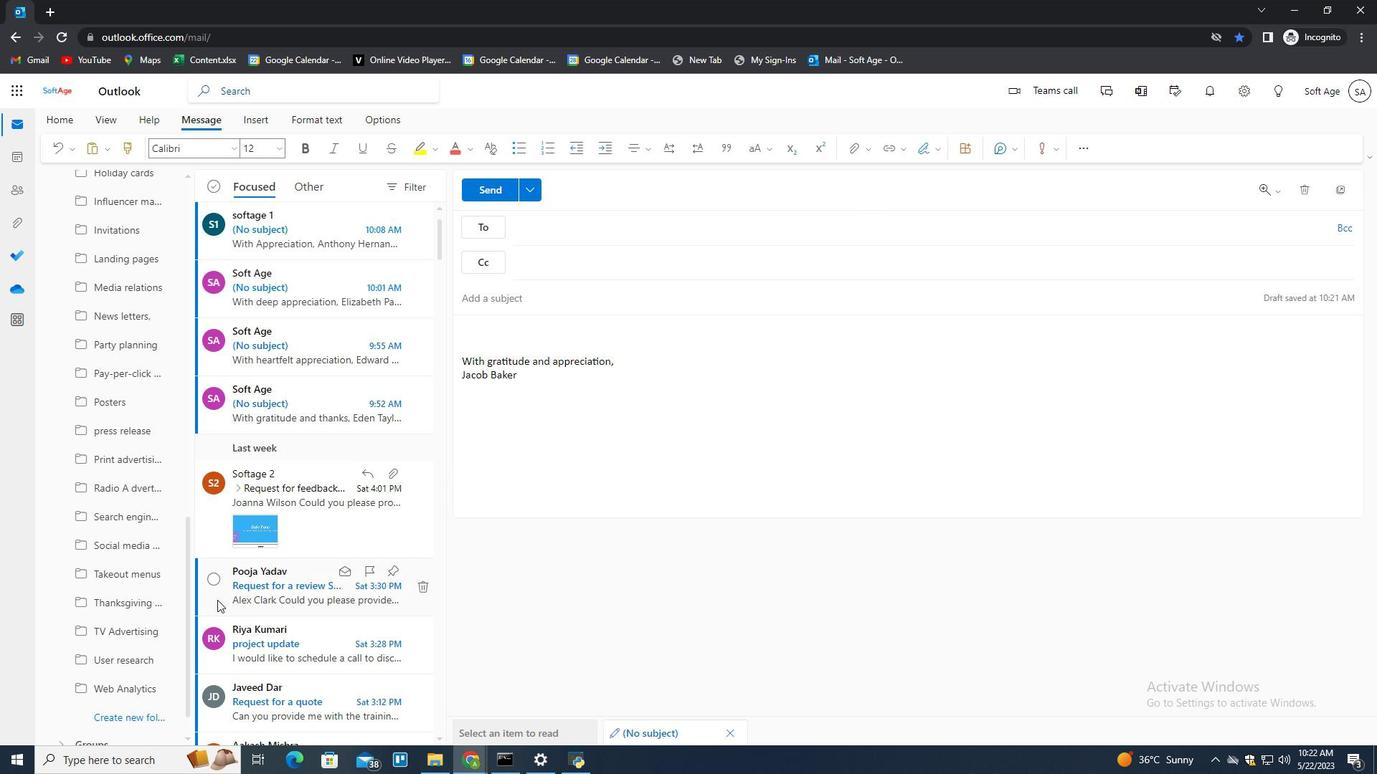 
Action: Mouse scrolled (181, 627) with delta (0, 0)
Screenshot: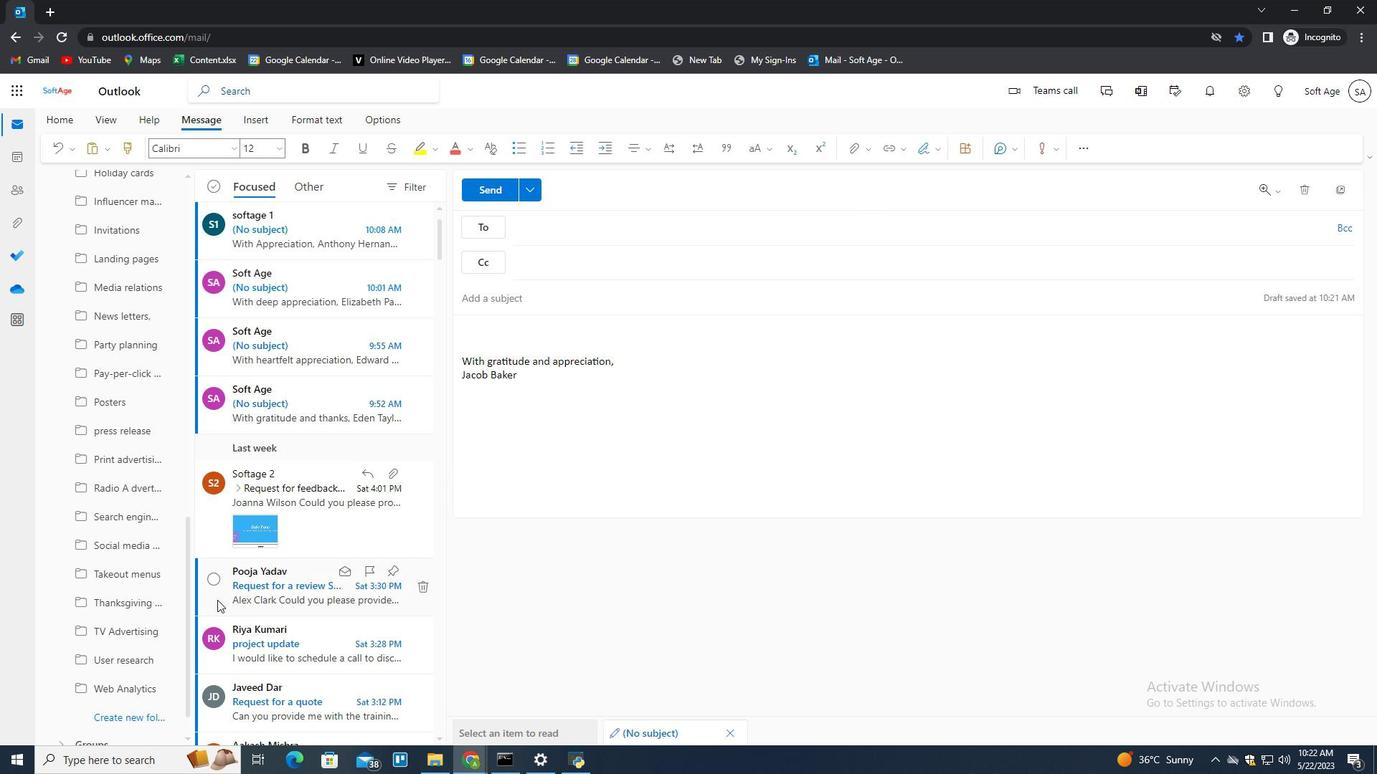 
Action: Mouse moved to (177, 631)
Screenshot: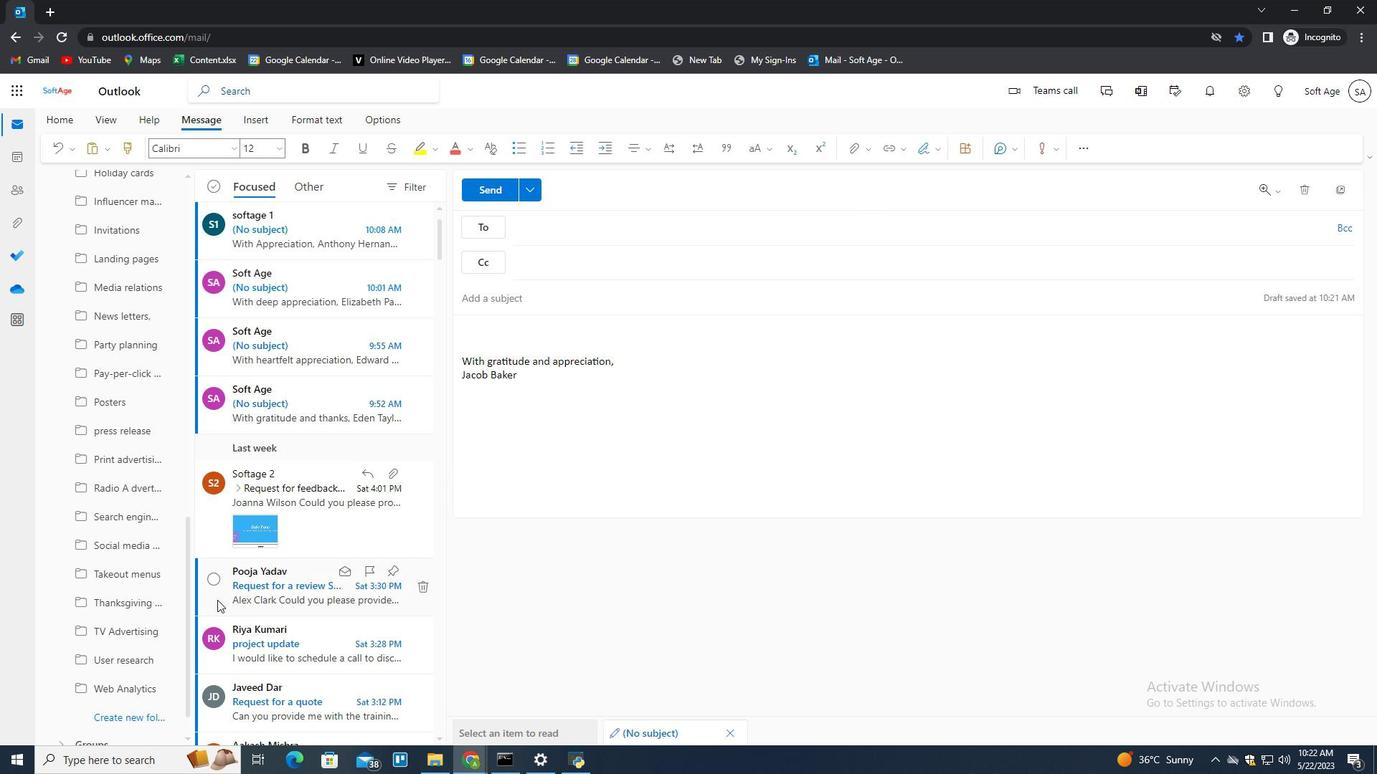 
Action: Mouse scrolled (177, 630) with delta (0, 0)
Screenshot: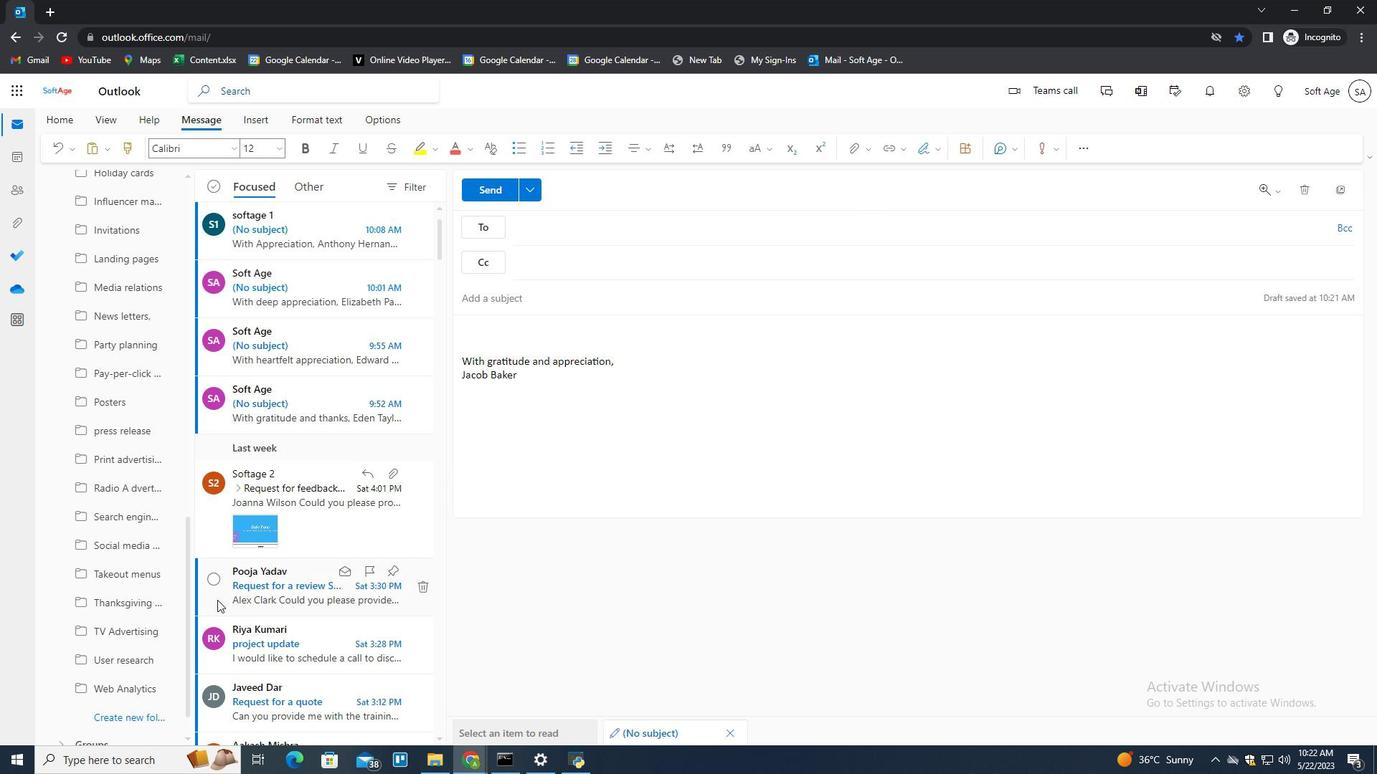 
Action: Mouse moved to (141, 689)
Screenshot: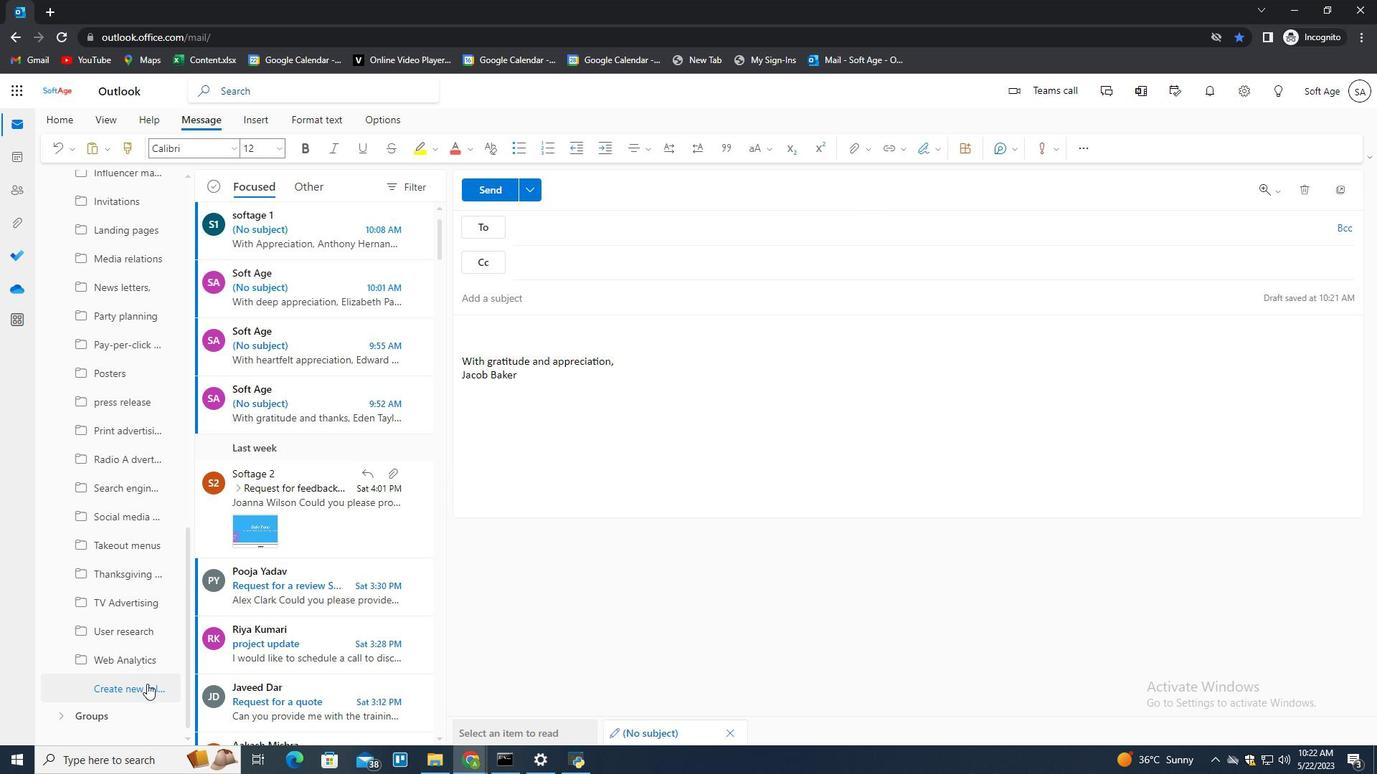 
Action: Mouse pressed left at (141, 689)
Screenshot: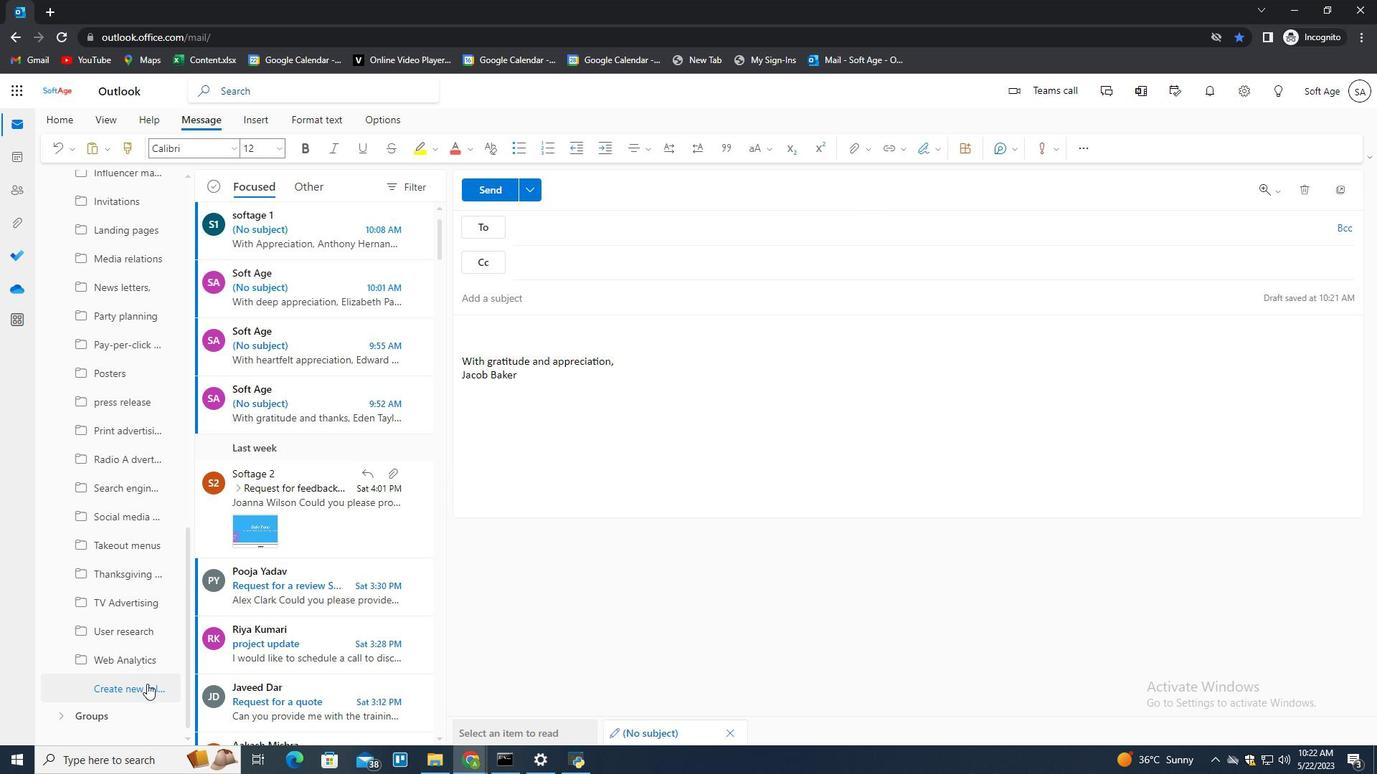 
Action: Key pressed <Key.shift><Key.shift><Key.shift>Valentines<Key.space><Key.shift>Day<Key.space><Key.shift><Key.shift><Key.shift>gifts<Key.enter>
Screenshot: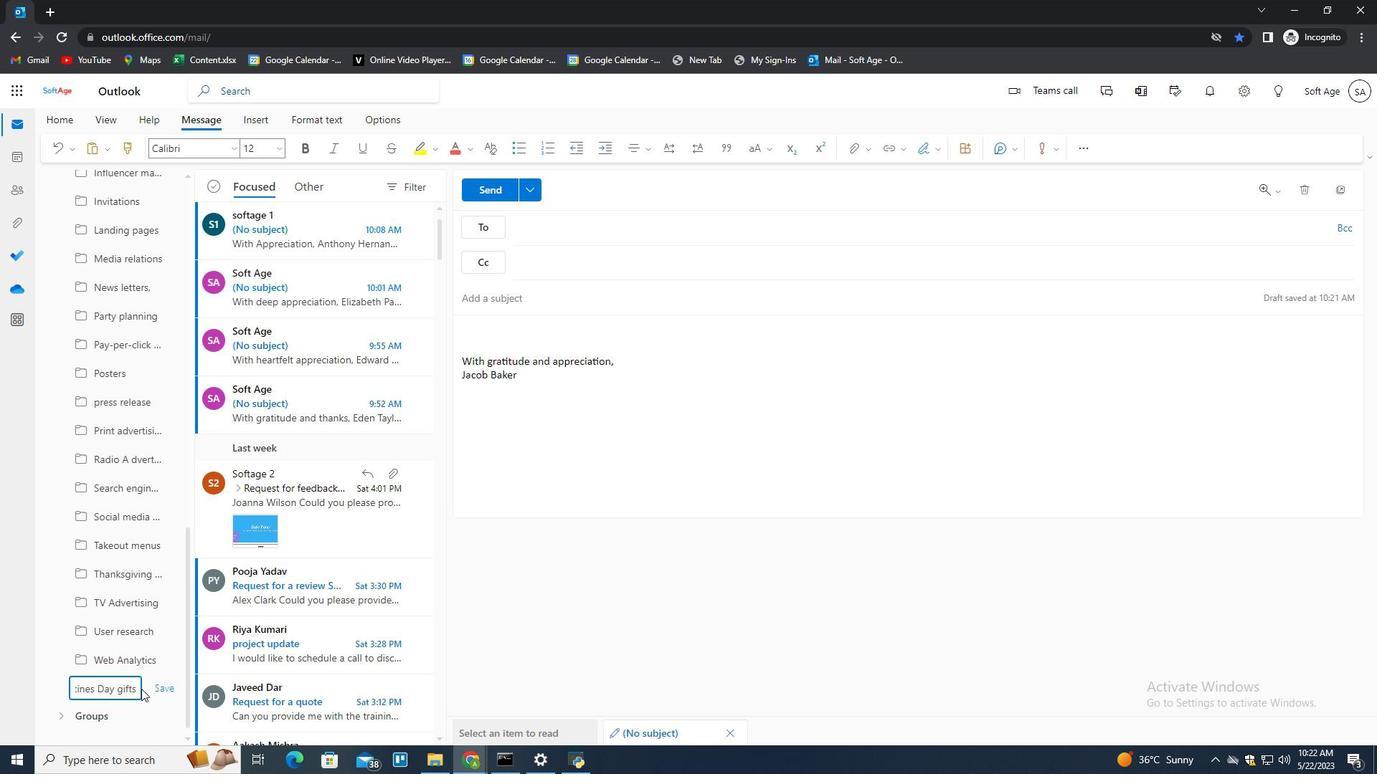 
